 Task: Look for space in Prunedale, United States from 12th  July, 2023 to 15th July, 2023 for 3 adults in price range Rs.12000 to Rs.16000. Place can be entire place with 2 bedrooms having 3 beds and 1 bathroom. Property type can be house, flat, guest house. Booking option can be shelf check-in. Required host language is English.
Action: Mouse moved to (457, 109)
Screenshot: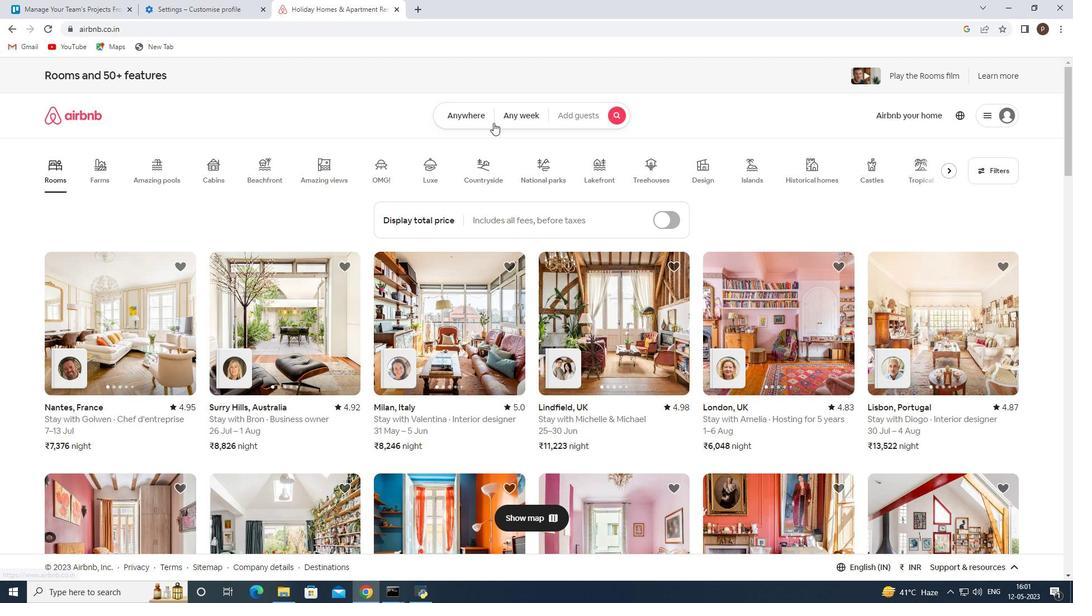 
Action: Mouse pressed left at (457, 109)
Screenshot: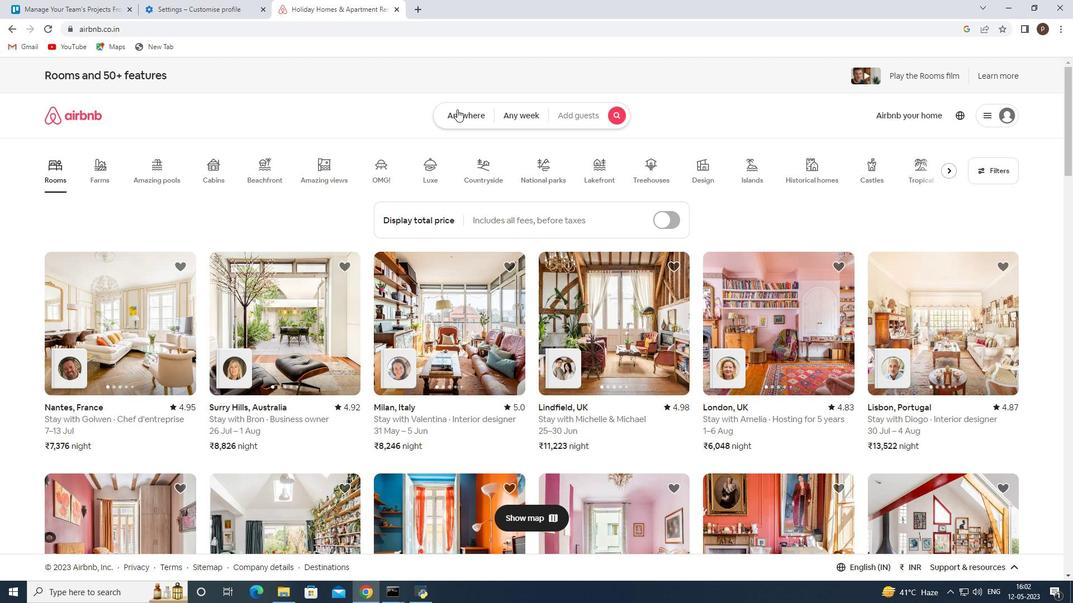 
Action: Mouse moved to (345, 154)
Screenshot: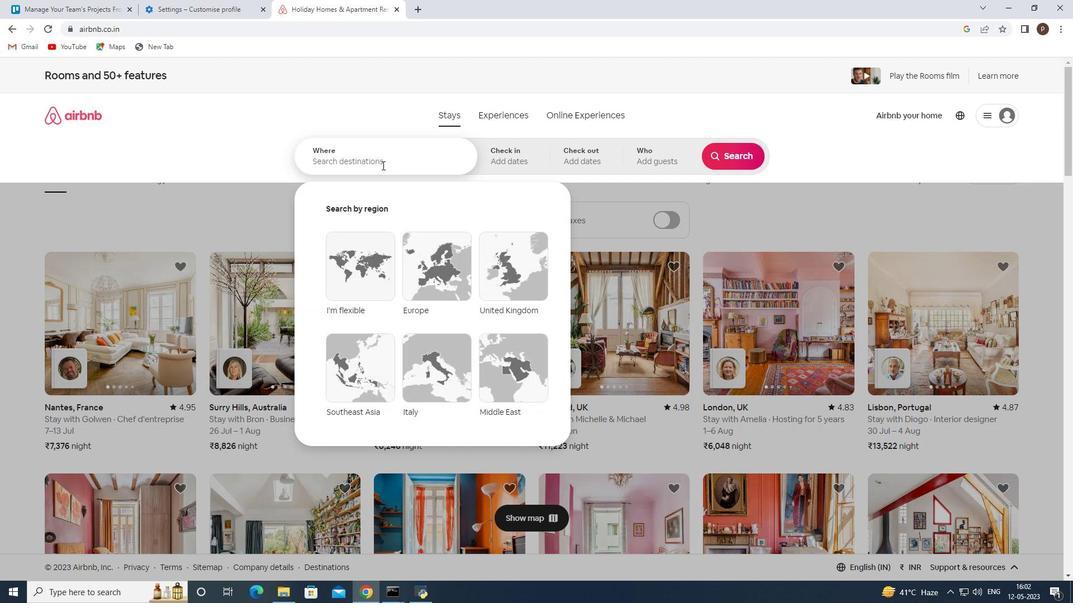 
Action: Mouse pressed left at (345, 154)
Screenshot: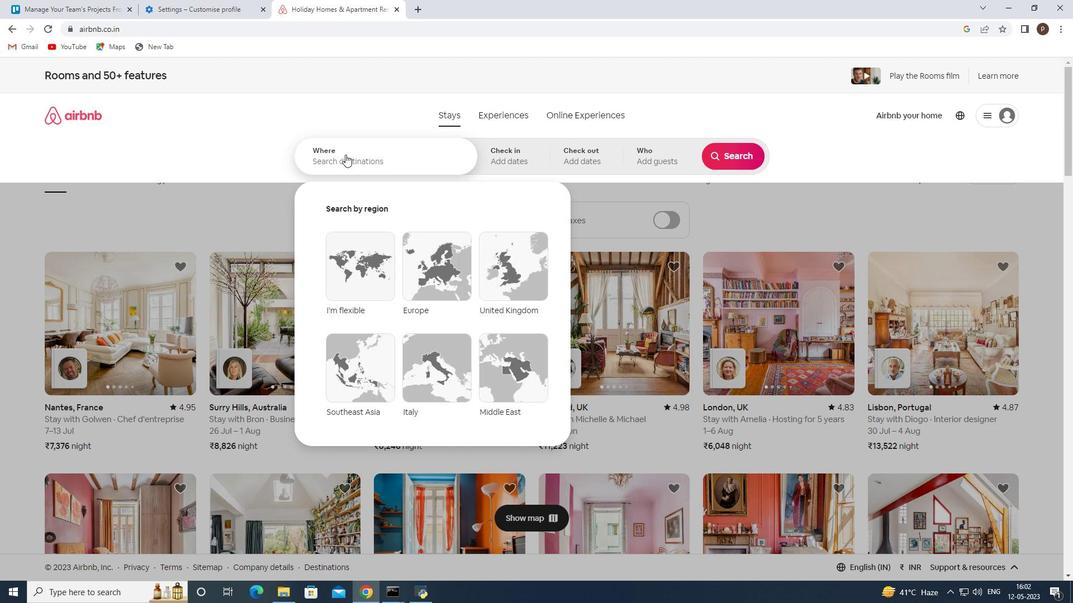 
Action: Mouse moved to (344, 154)
Screenshot: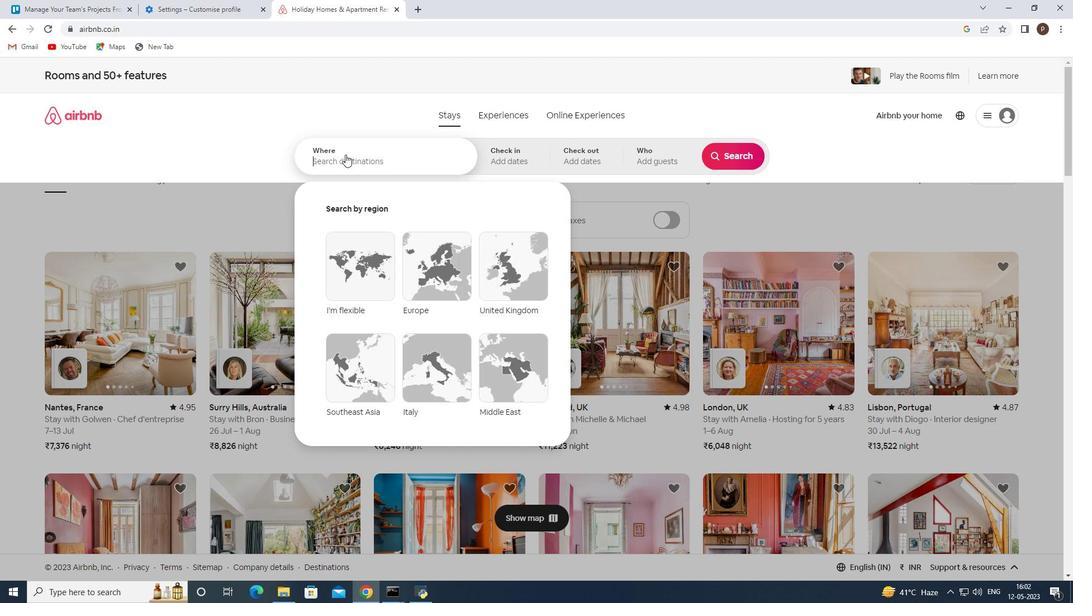 
Action: Key pressed <Key.caps_lock>P<Key.caps_lock>runedale,
Screenshot: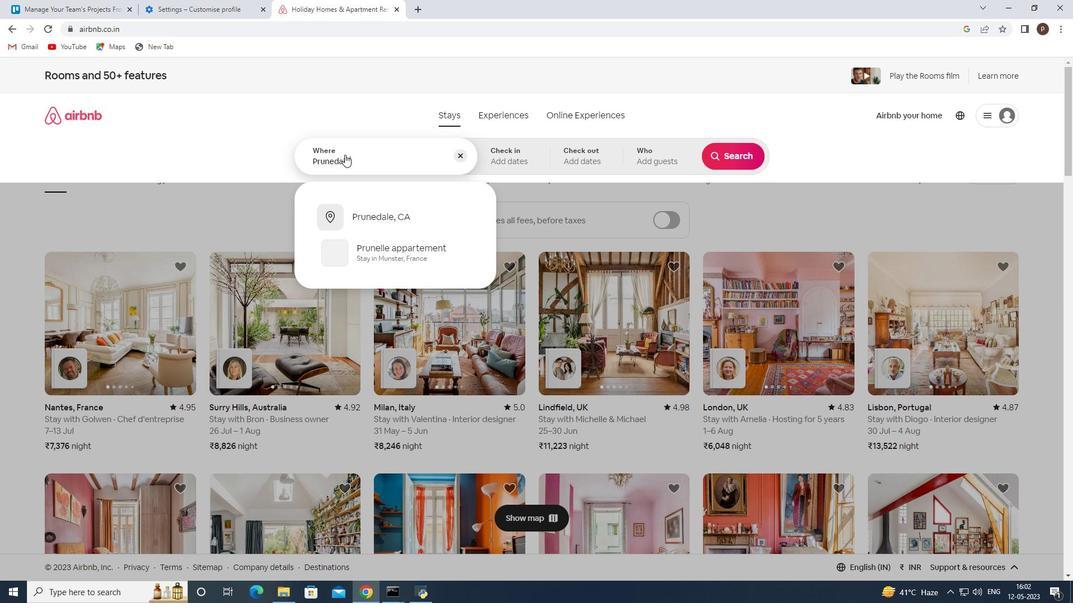 
Action: Mouse moved to (394, 216)
Screenshot: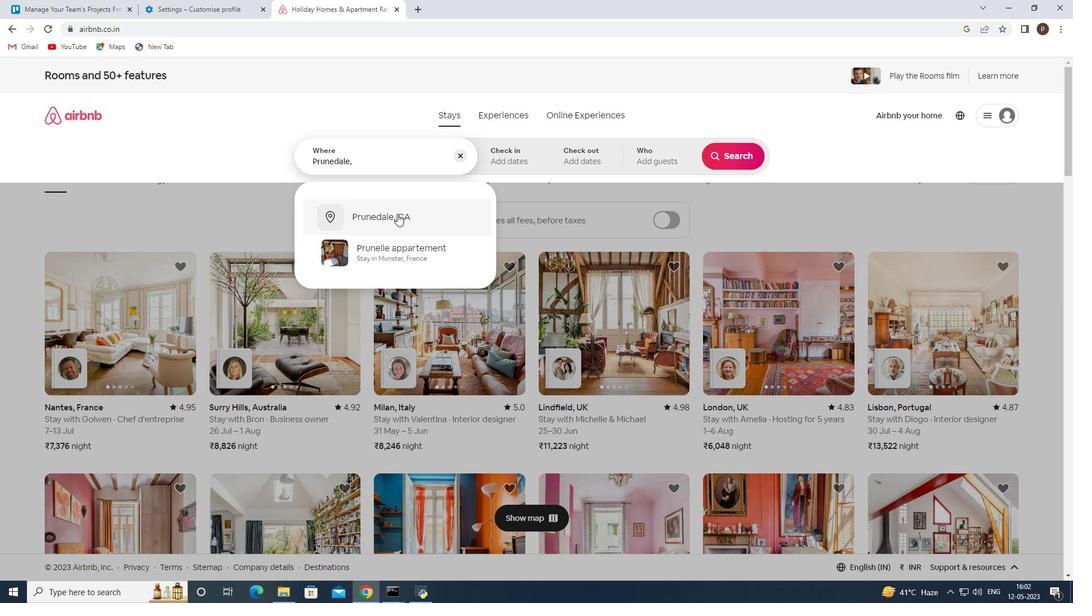 
Action: Mouse pressed left at (394, 216)
Screenshot: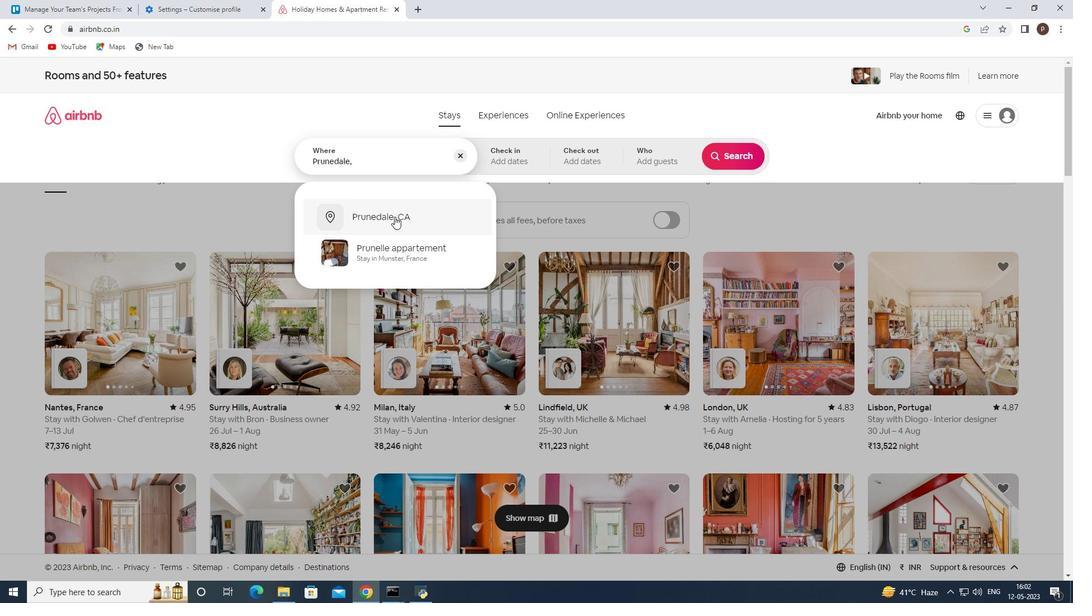 
Action: Mouse moved to (729, 246)
Screenshot: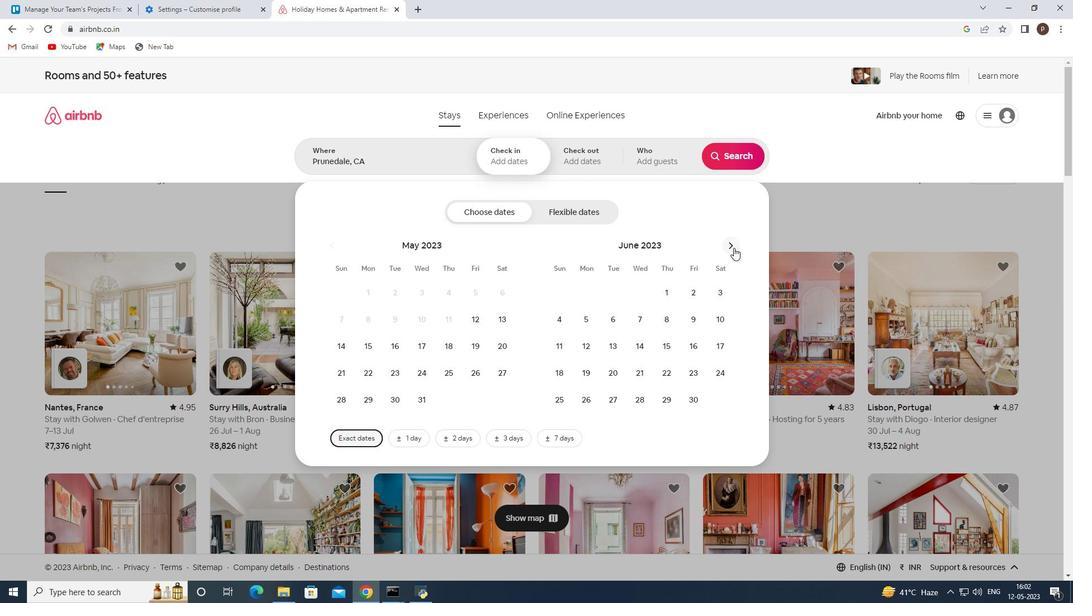 
Action: Mouse pressed left at (729, 246)
Screenshot: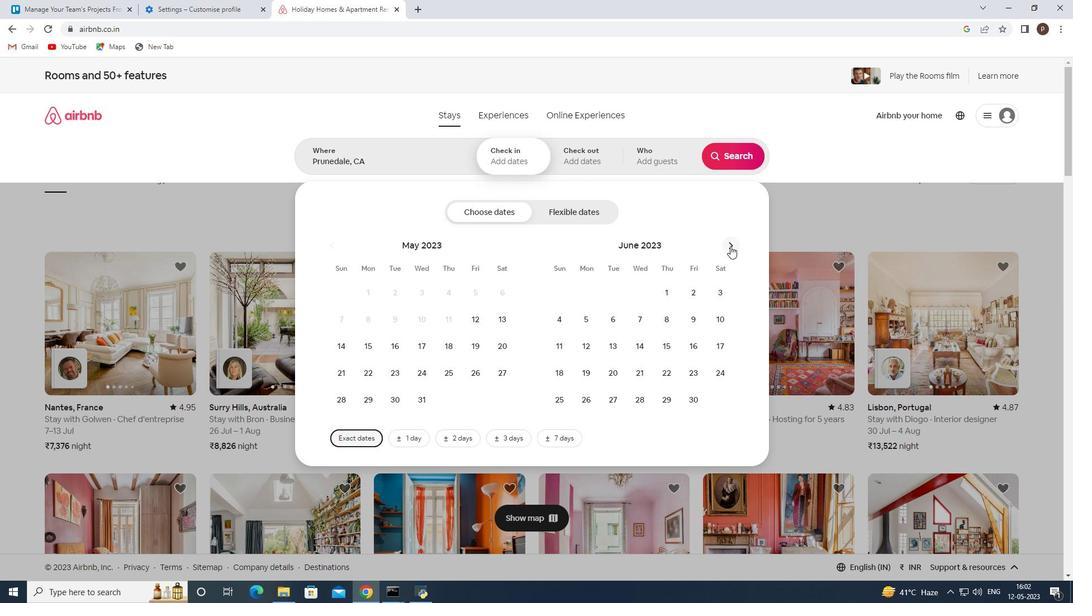 
Action: Mouse moved to (637, 348)
Screenshot: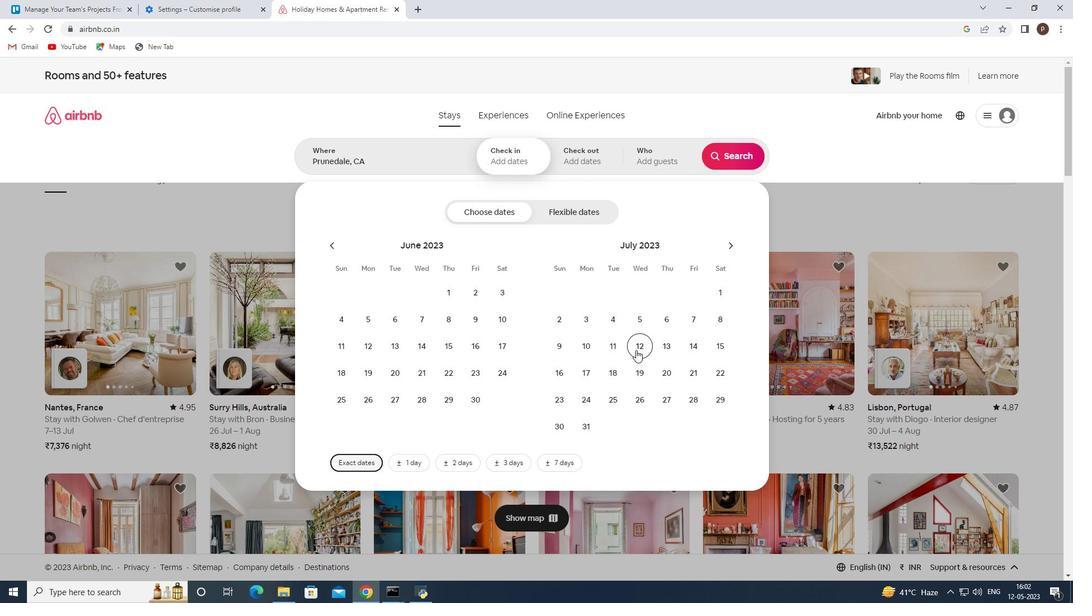 
Action: Mouse pressed left at (637, 348)
Screenshot: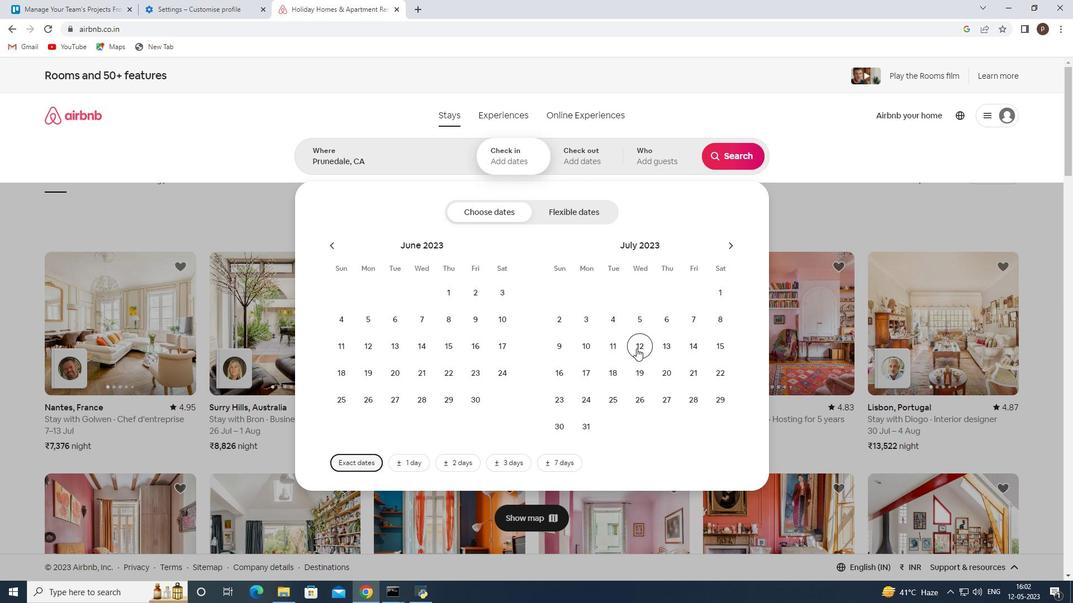 
Action: Mouse moved to (709, 349)
Screenshot: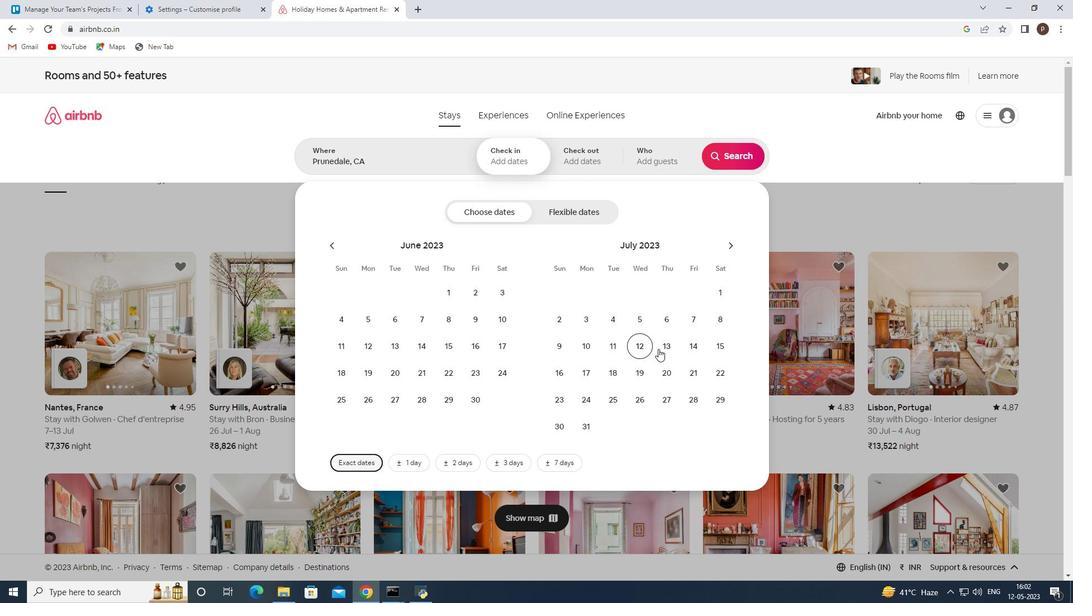 
Action: Mouse pressed left at (709, 349)
Screenshot: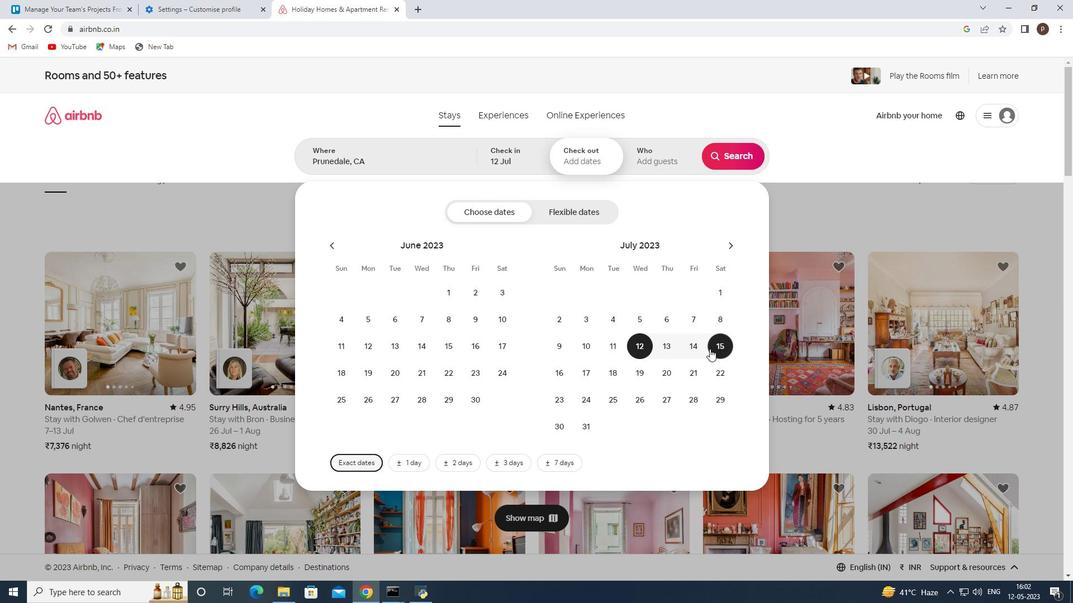 
Action: Mouse moved to (646, 150)
Screenshot: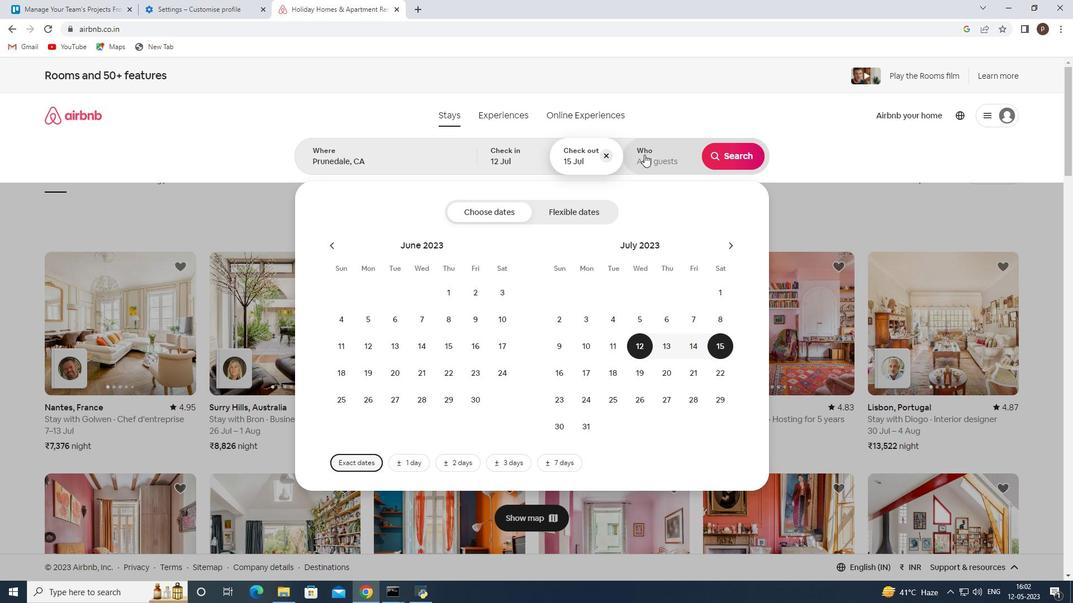 
Action: Mouse pressed left at (646, 150)
Screenshot: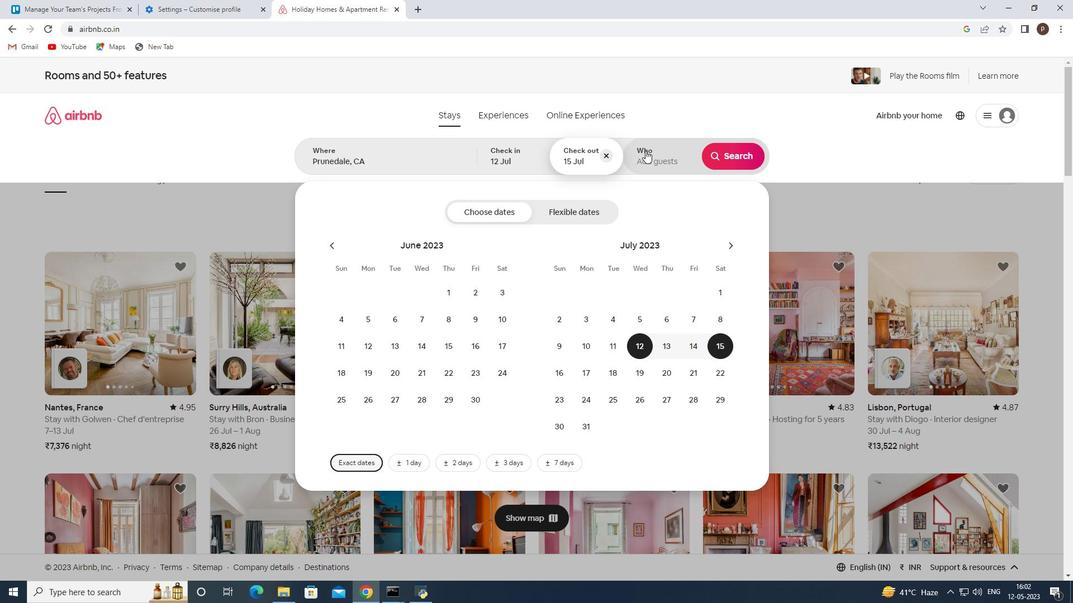 
Action: Mouse moved to (732, 216)
Screenshot: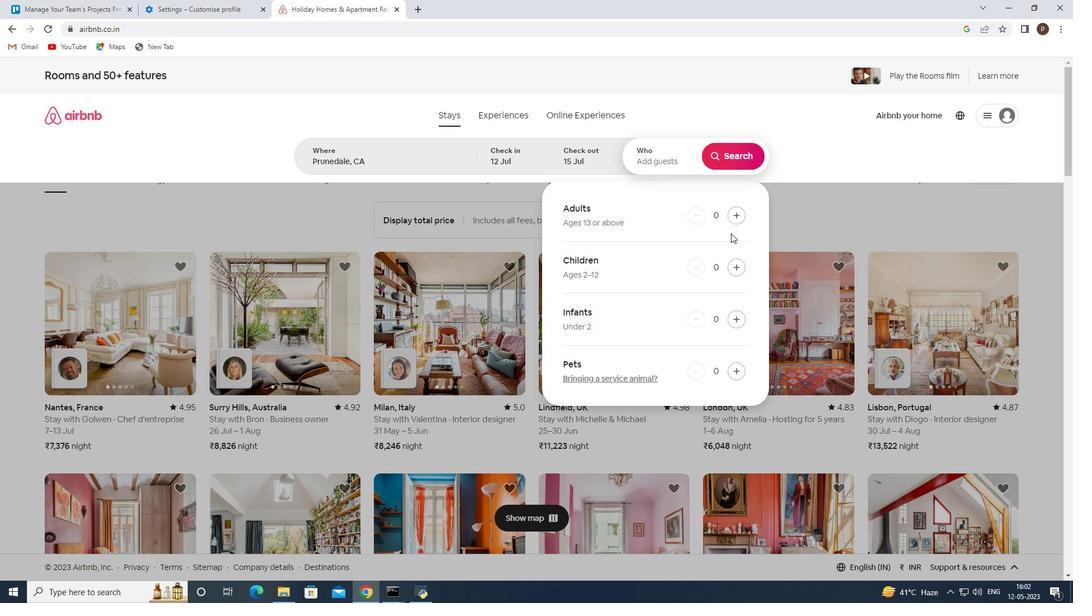 
Action: Mouse pressed left at (732, 216)
Screenshot: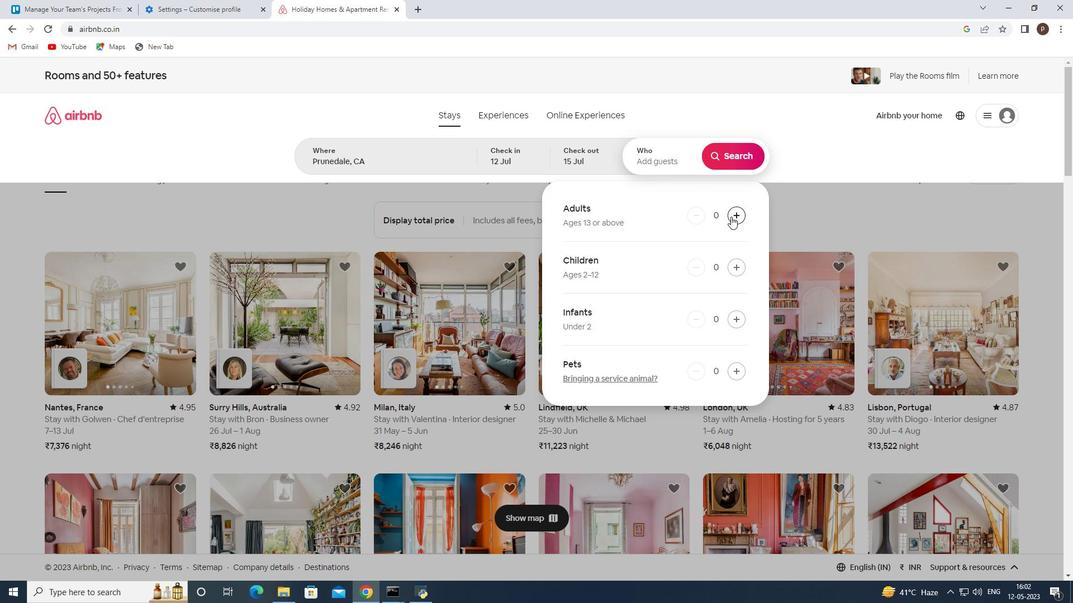 
Action: Mouse moved to (732, 215)
Screenshot: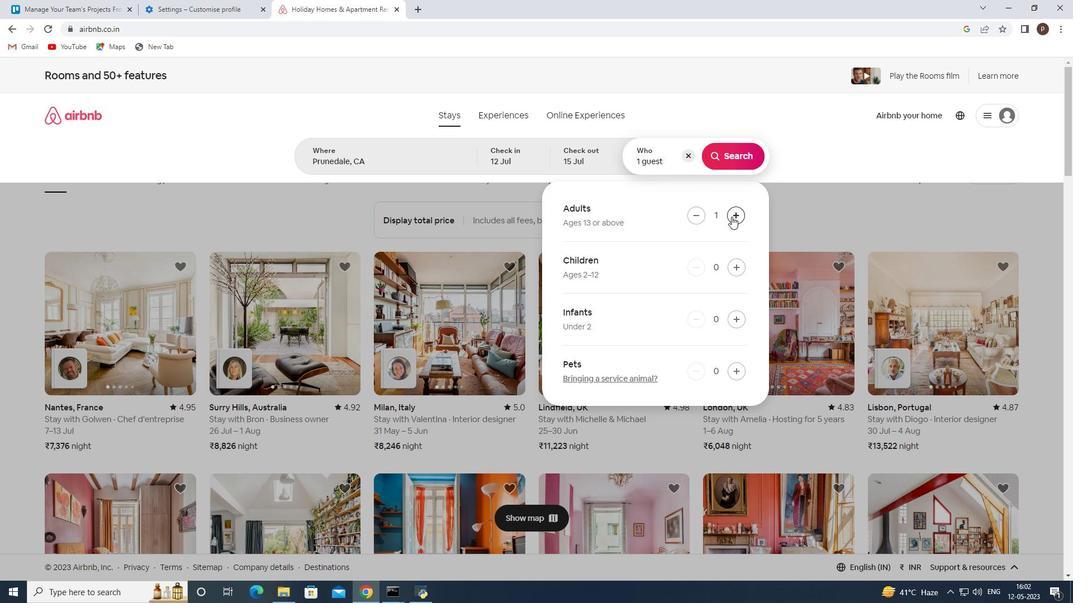 
Action: Mouse pressed left at (732, 215)
Screenshot: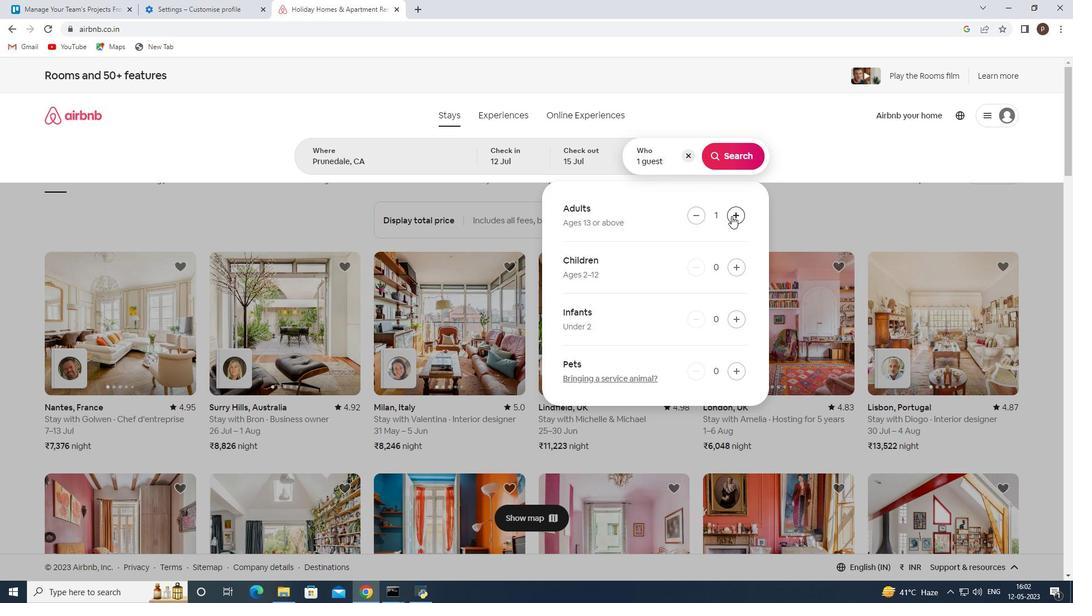 
Action: Mouse pressed left at (732, 215)
Screenshot: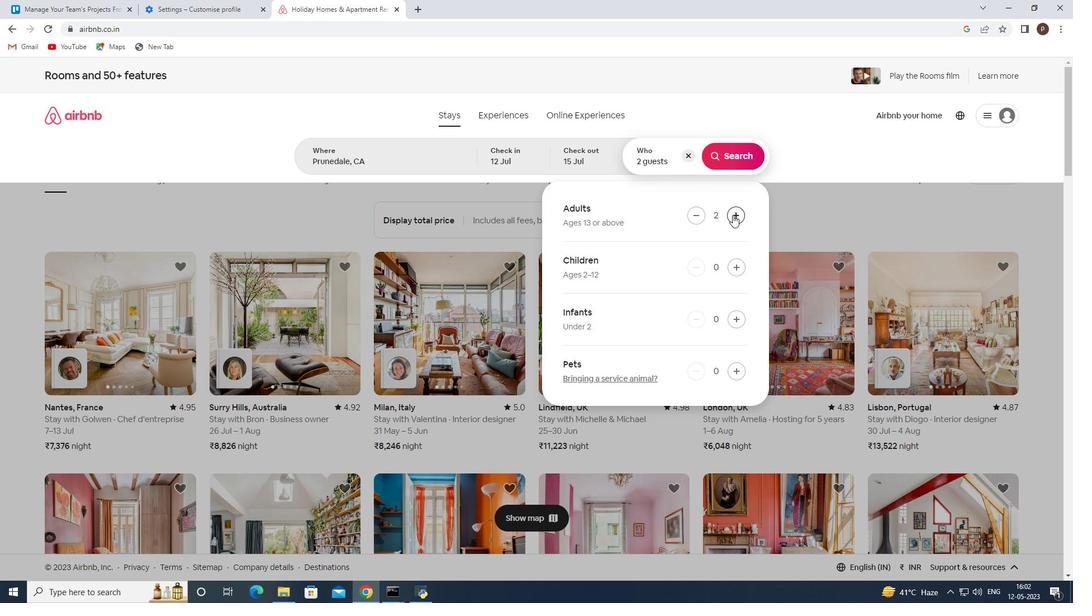 
Action: Mouse moved to (755, 160)
Screenshot: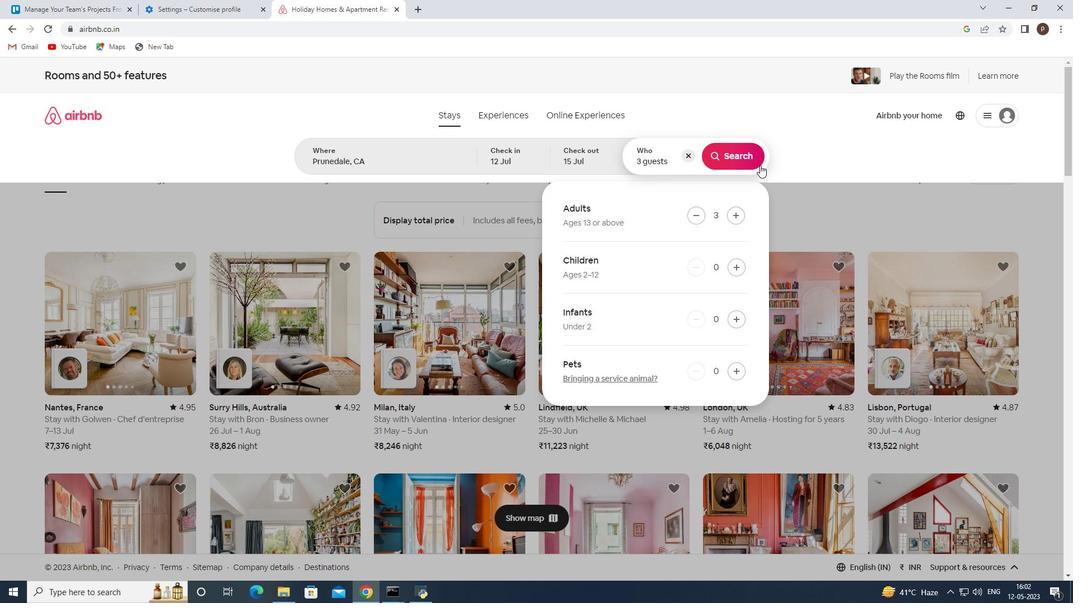 
Action: Mouse pressed left at (755, 160)
Screenshot: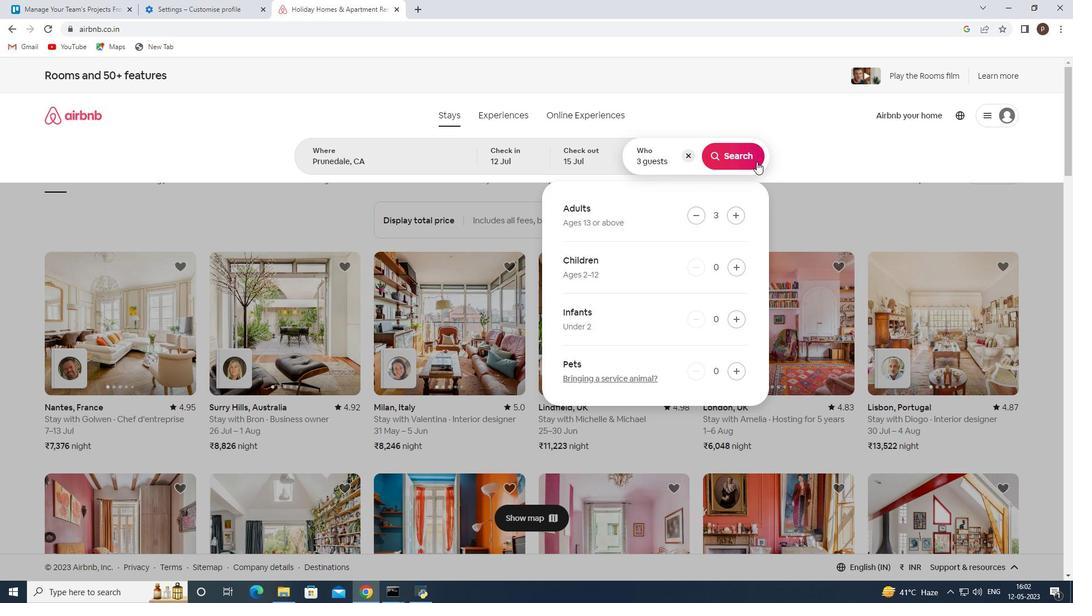 
Action: Mouse moved to (1007, 118)
Screenshot: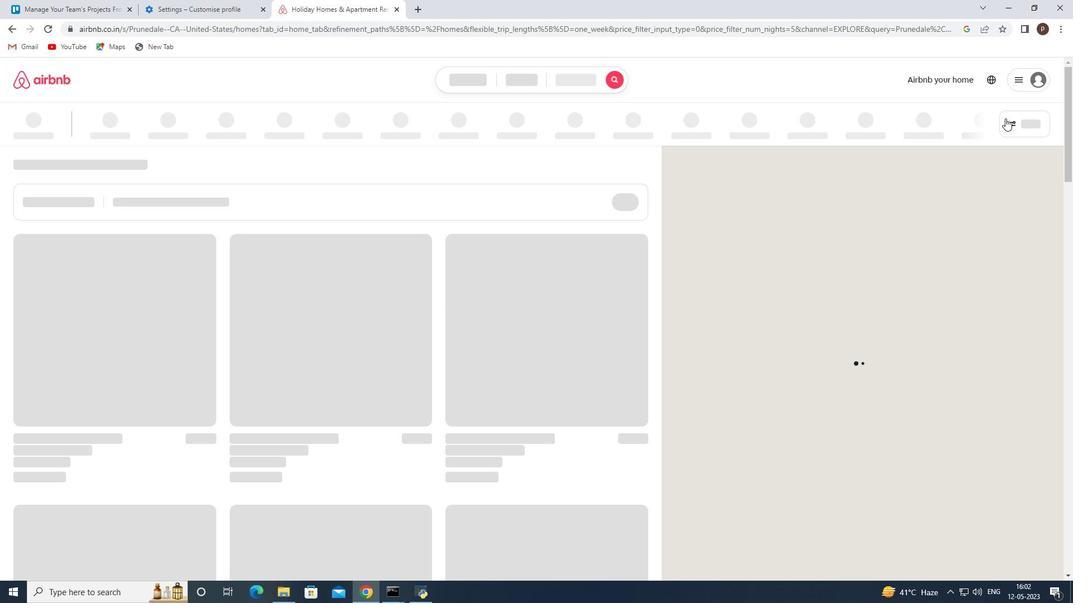 
Action: Mouse pressed left at (1007, 118)
Screenshot: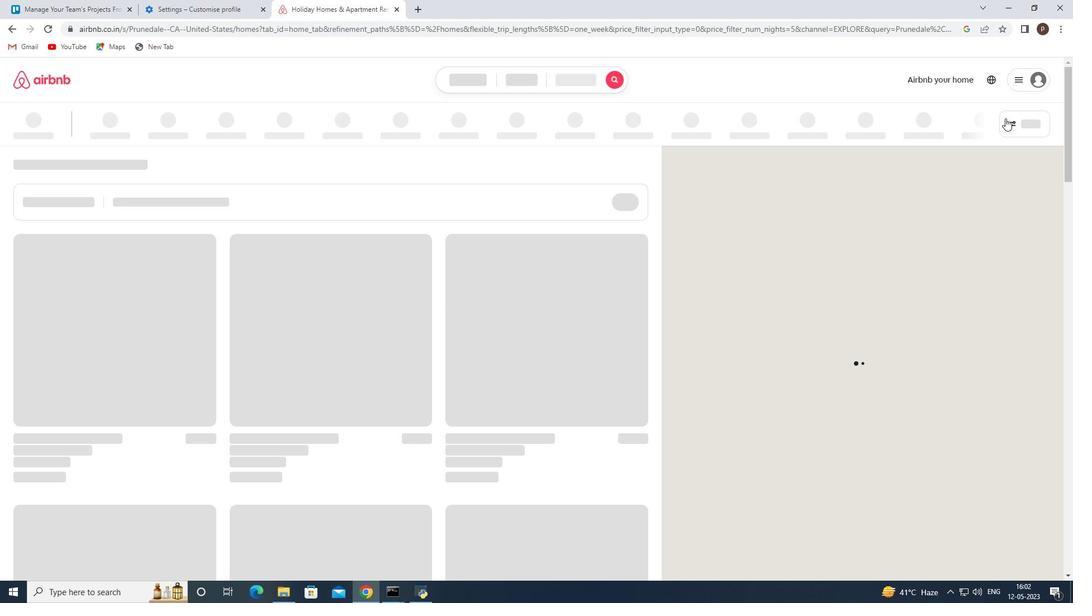 
Action: Mouse moved to (374, 395)
Screenshot: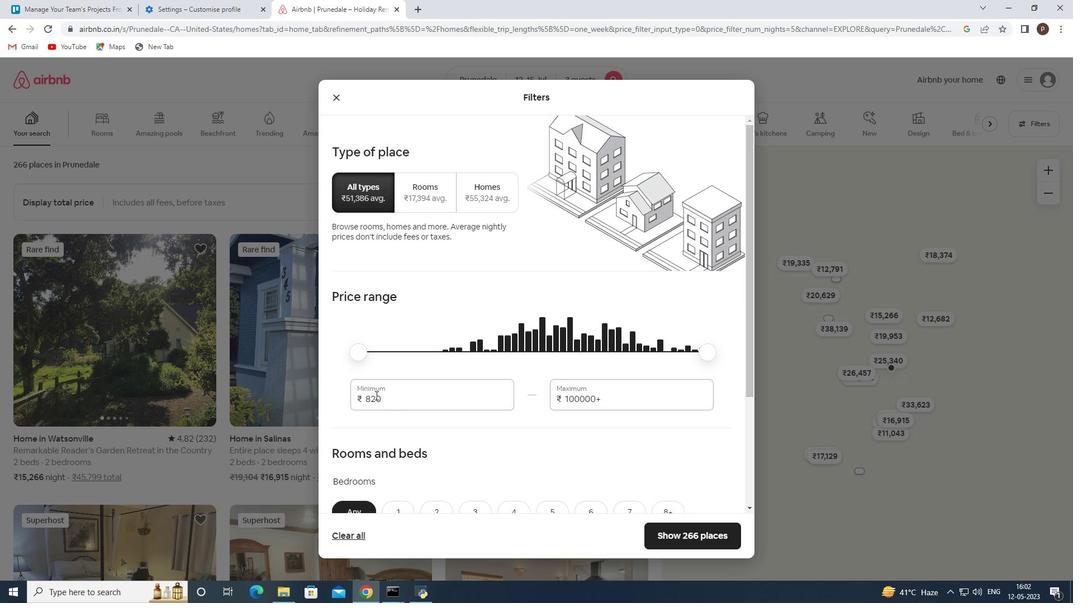 
Action: Mouse pressed left at (374, 395)
Screenshot: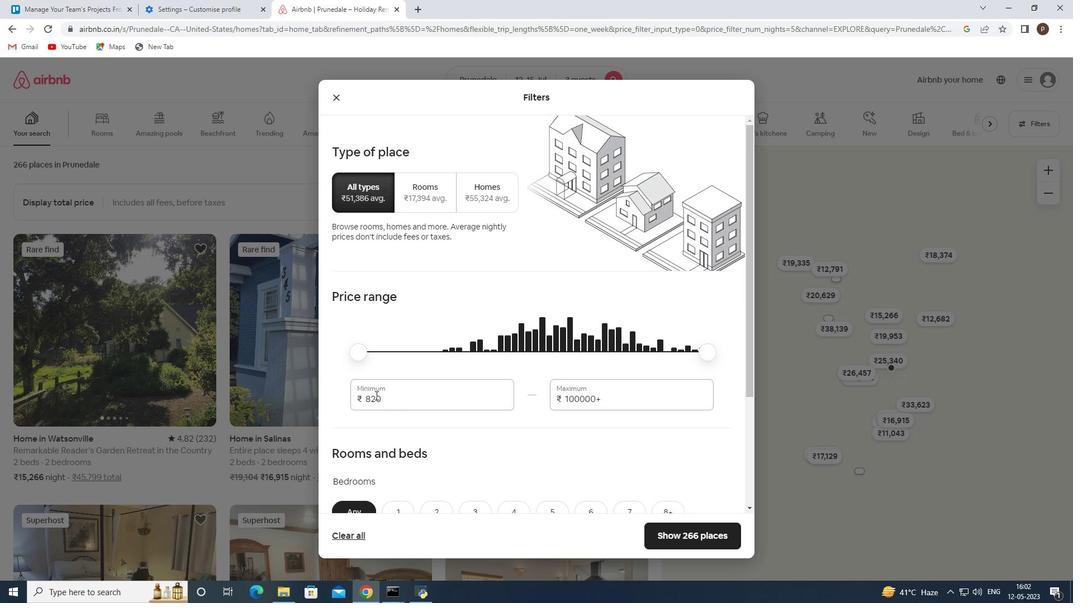 
Action: Mouse pressed left at (374, 395)
Screenshot: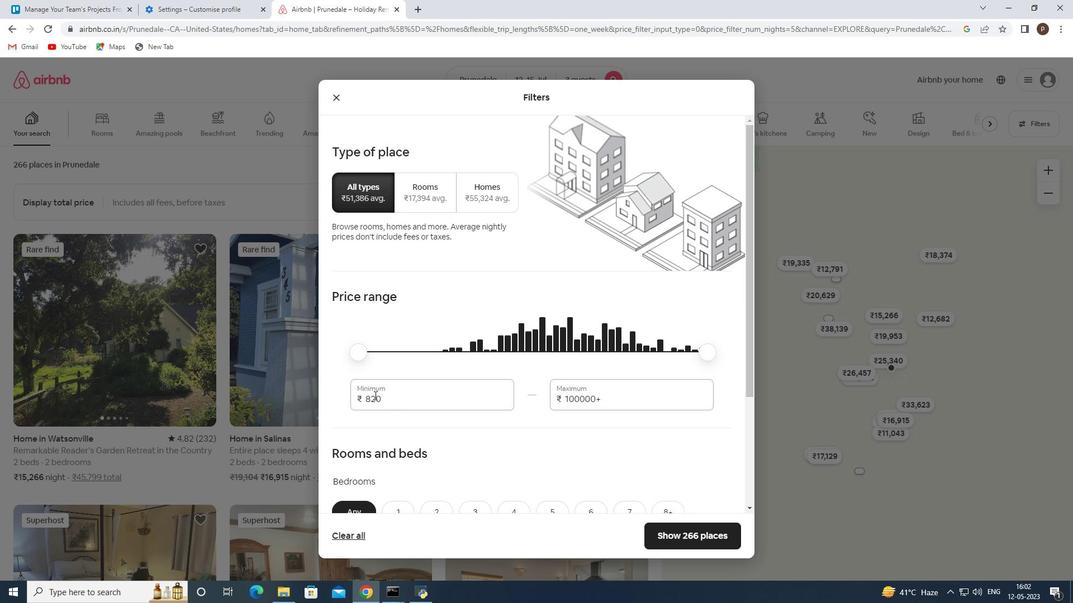 
Action: Key pressed 12000<Key.tab>16000
Screenshot: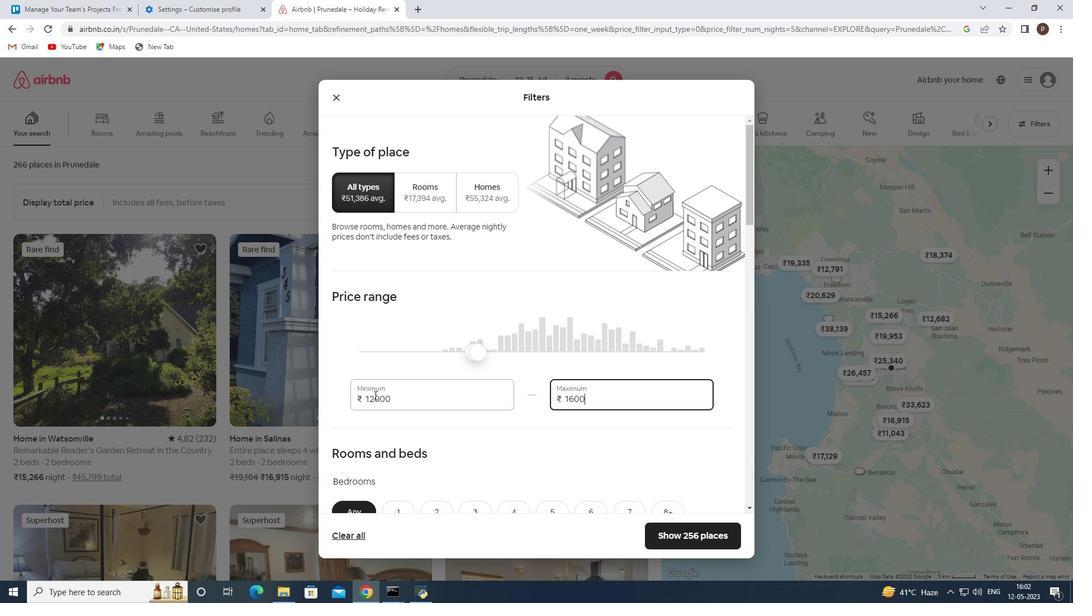 
Action: Mouse moved to (430, 445)
Screenshot: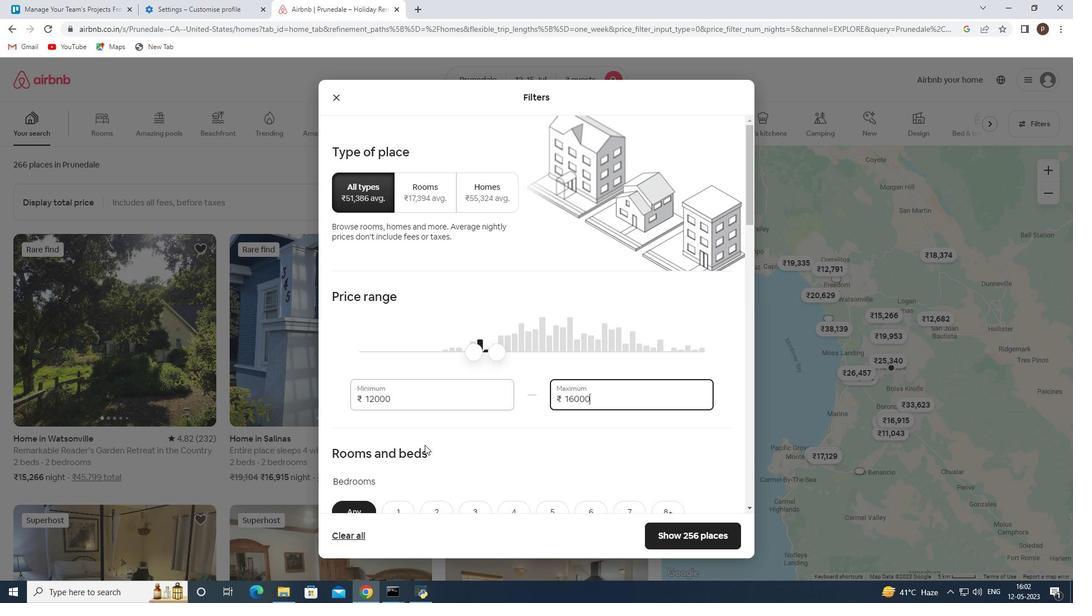 
Action: Mouse scrolled (430, 445) with delta (0, 0)
Screenshot: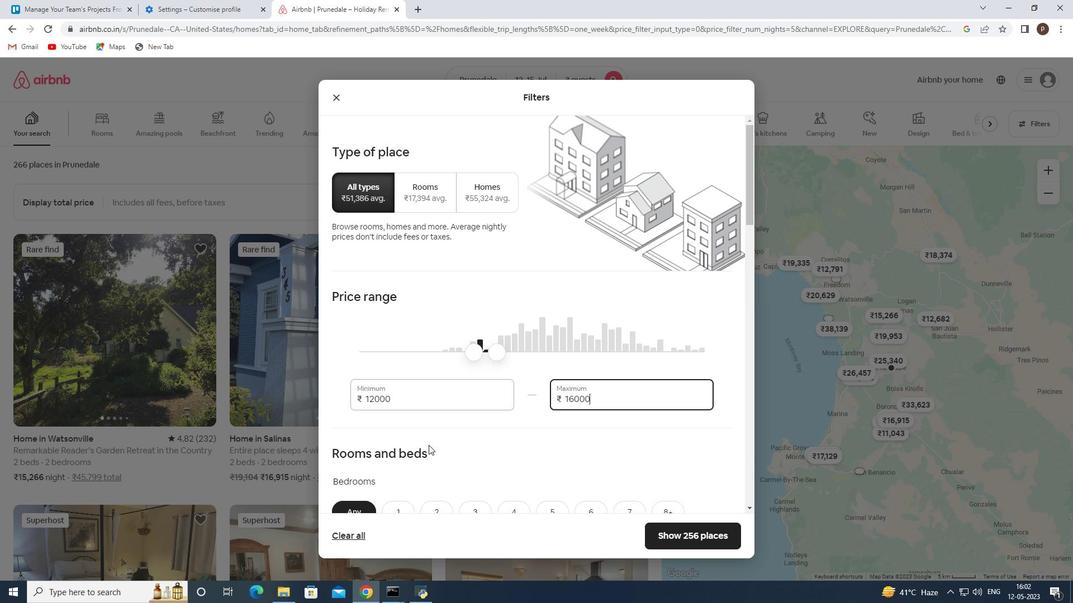 
Action: Mouse scrolled (430, 445) with delta (0, 0)
Screenshot: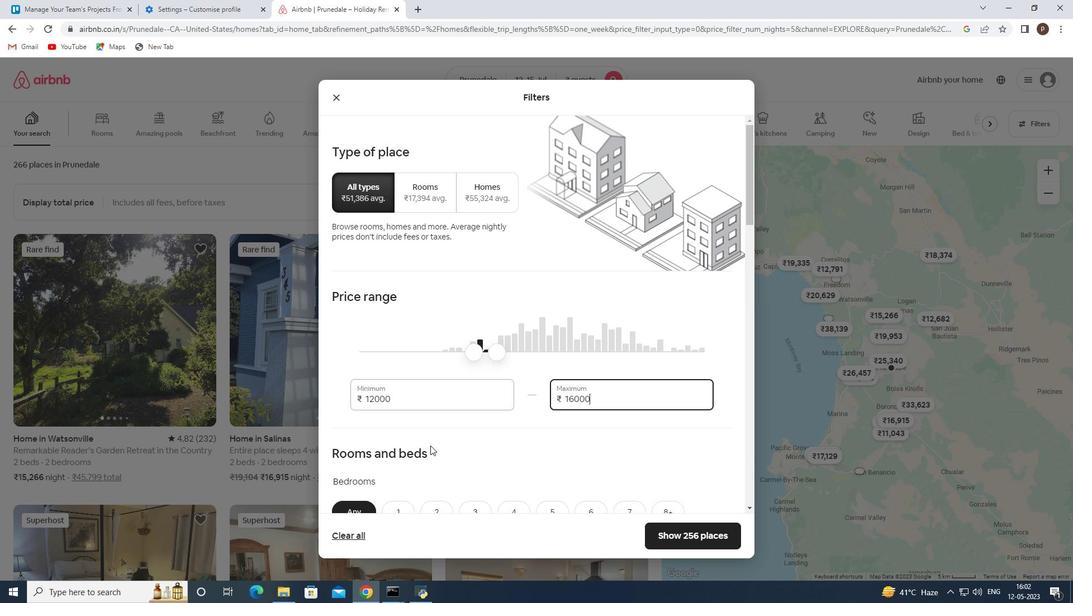 
Action: Mouse moved to (439, 399)
Screenshot: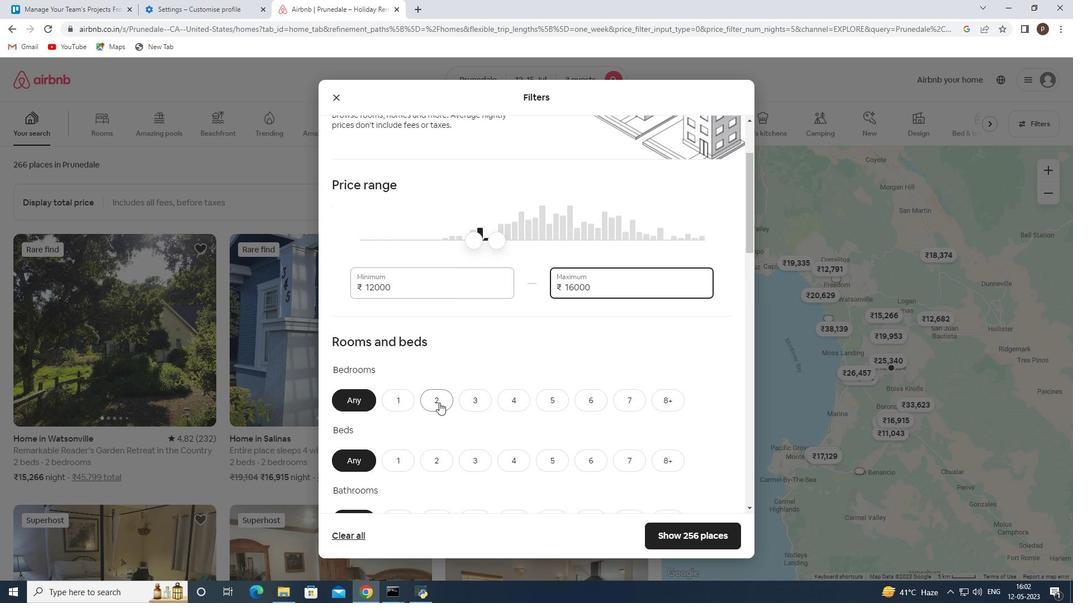 
Action: Mouse pressed left at (439, 399)
Screenshot: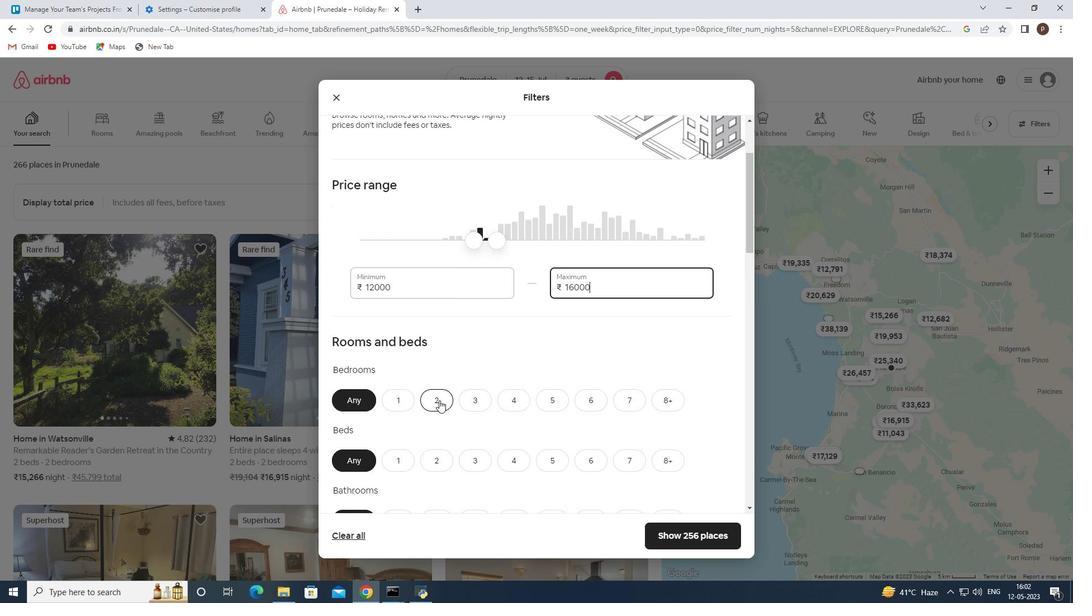 
Action: Mouse moved to (478, 459)
Screenshot: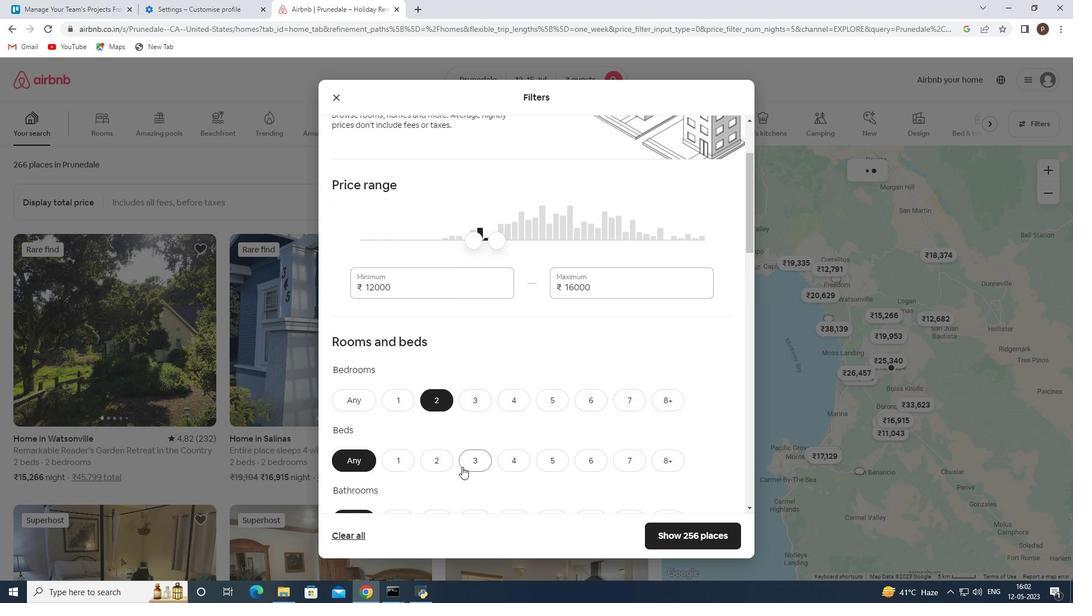 
Action: Mouse pressed left at (478, 459)
Screenshot: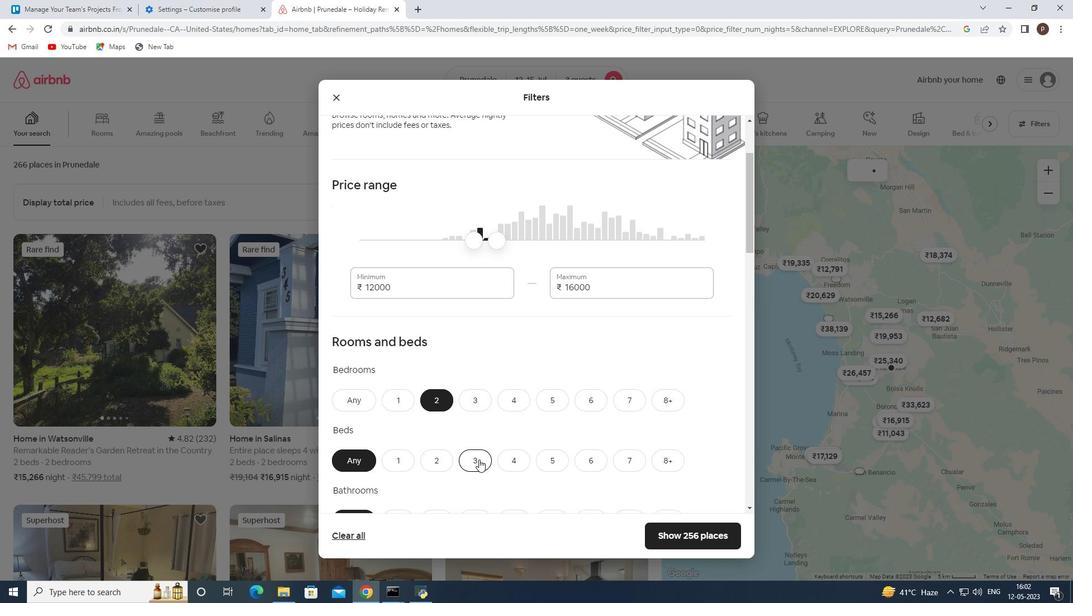 
Action: Mouse moved to (468, 459)
Screenshot: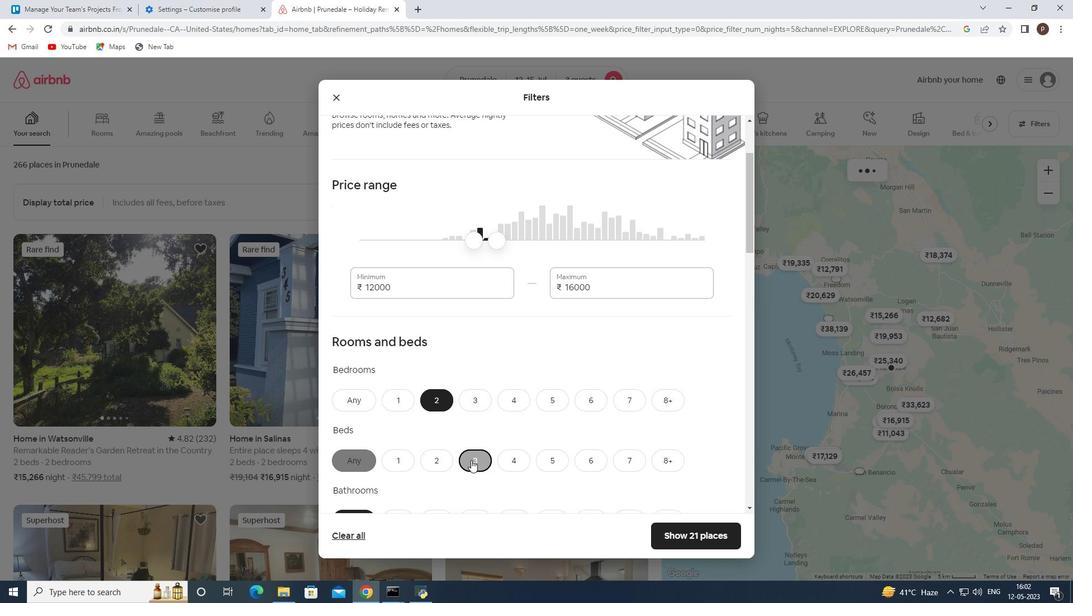 
Action: Mouse scrolled (468, 458) with delta (0, 0)
Screenshot: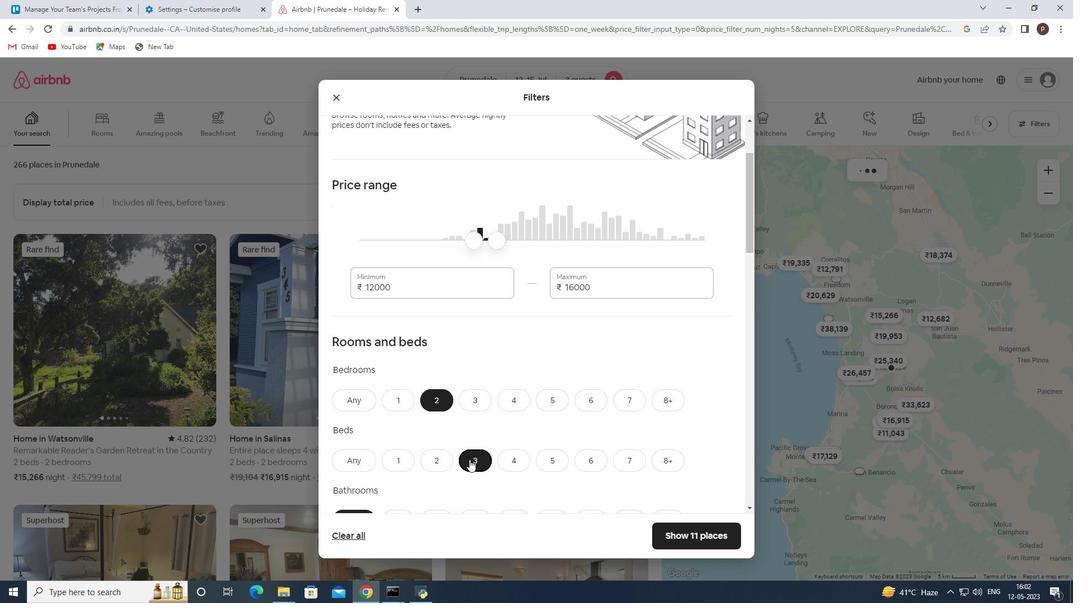 
Action: Mouse scrolled (468, 458) with delta (0, 0)
Screenshot: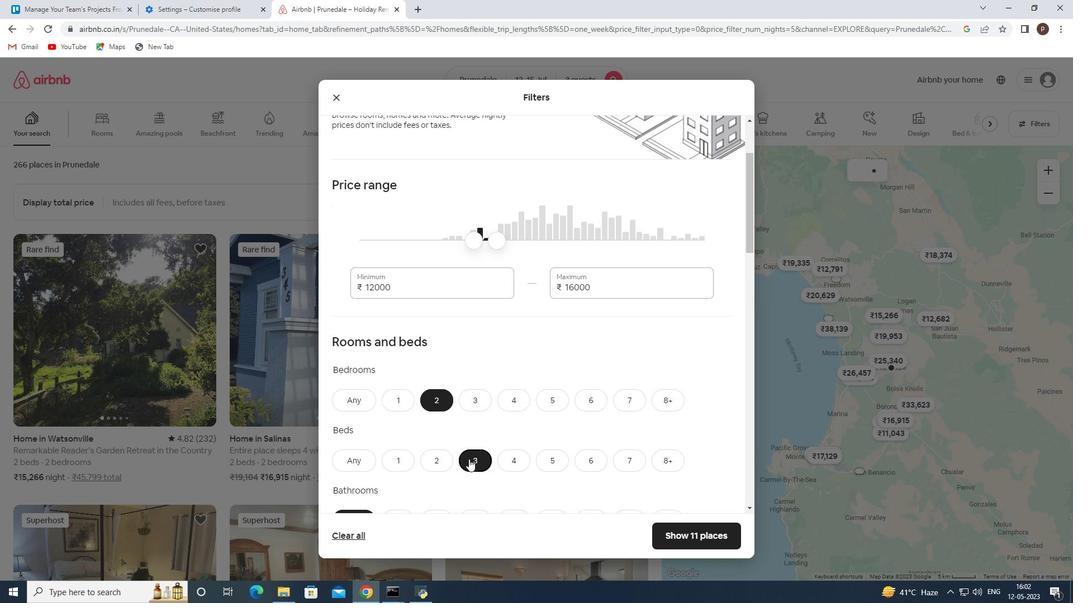 
Action: Mouse moved to (400, 409)
Screenshot: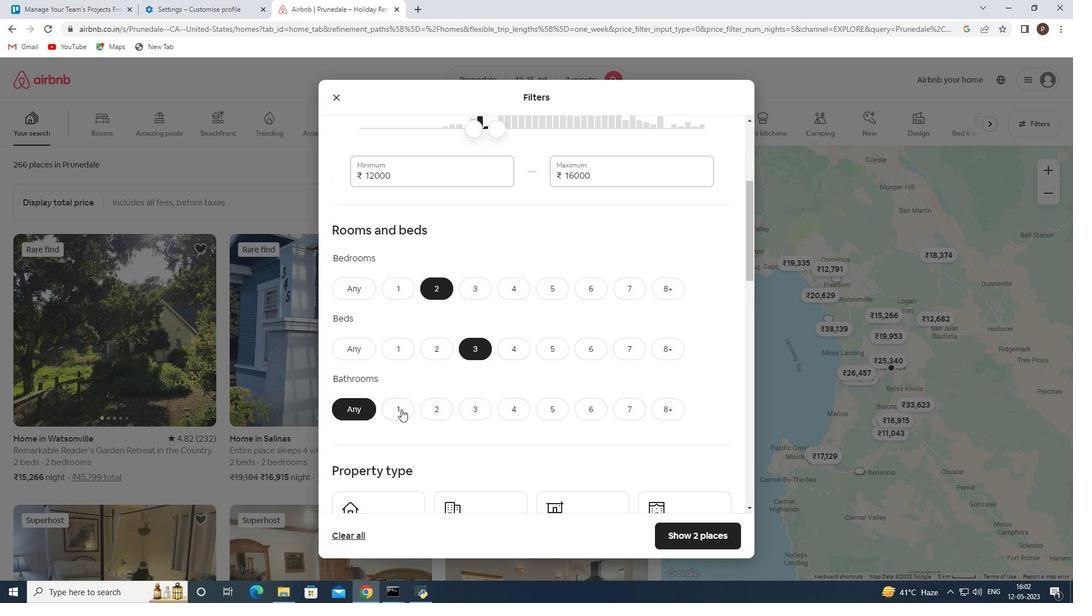 
Action: Mouse pressed left at (400, 409)
Screenshot: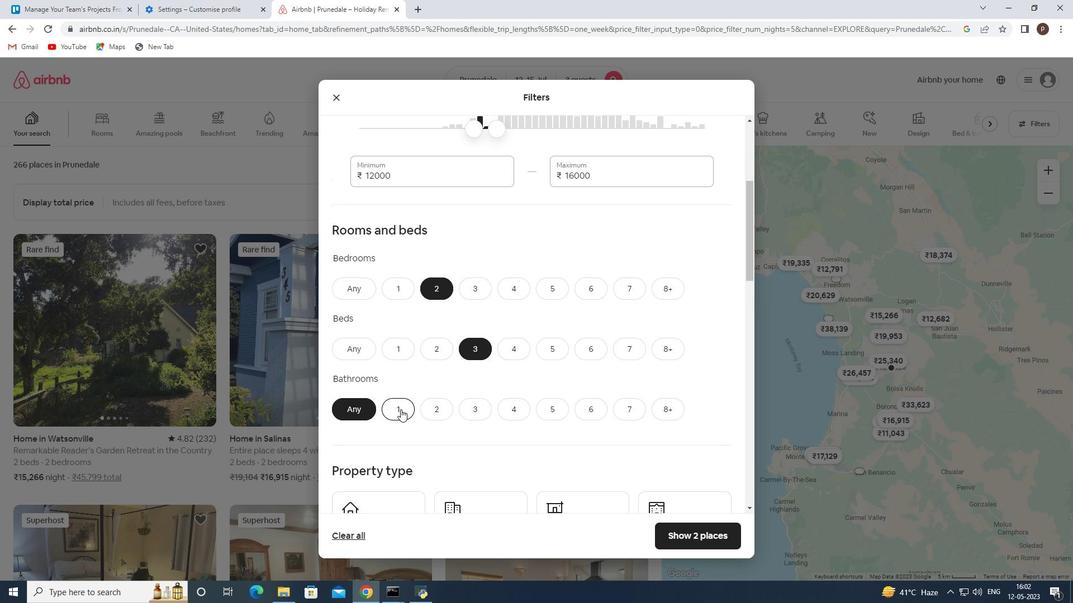 
Action: Mouse scrolled (400, 409) with delta (0, 0)
Screenshot: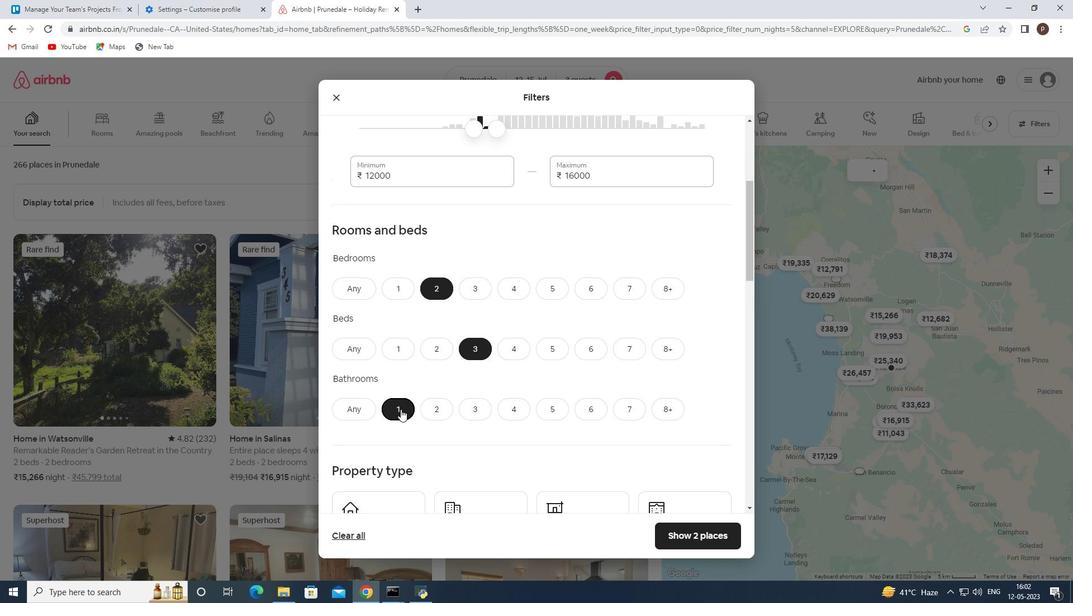 
Action: Mouse scrolled (400, 409) with delta (0, 0)
Screenshot: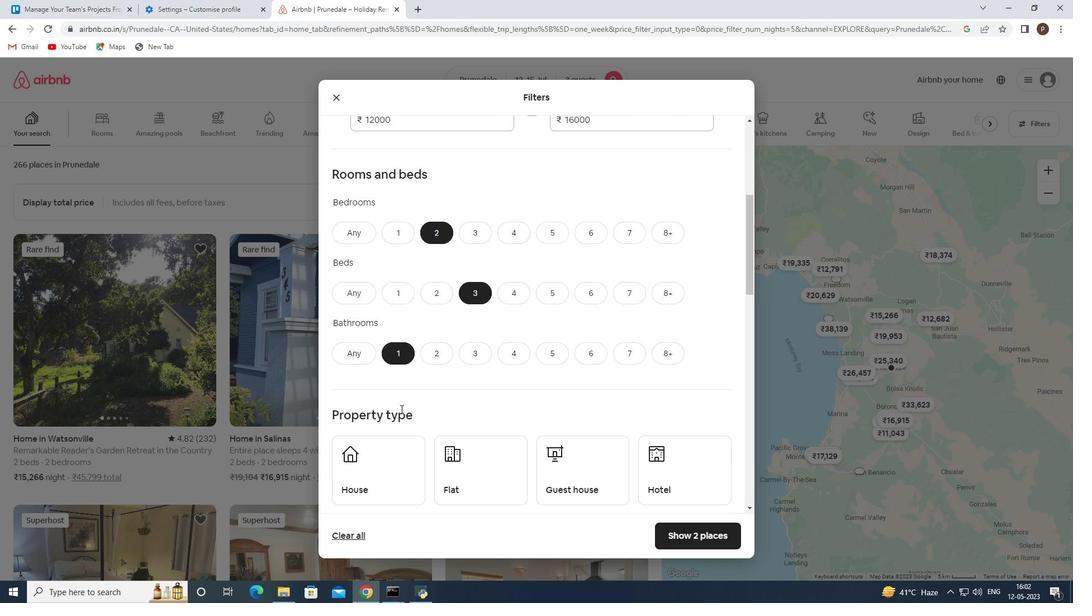 
Action: Mouse moved to (435, 405)
Screenshot: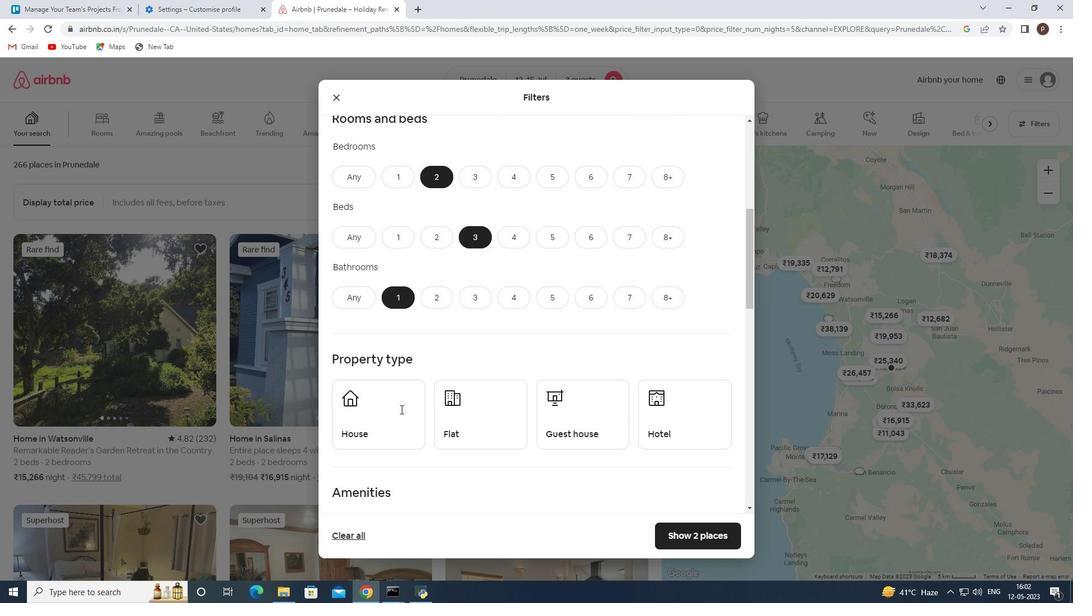 
Action: Mouse scrolled (435, 404) with delta (0, 0)
Screenshot: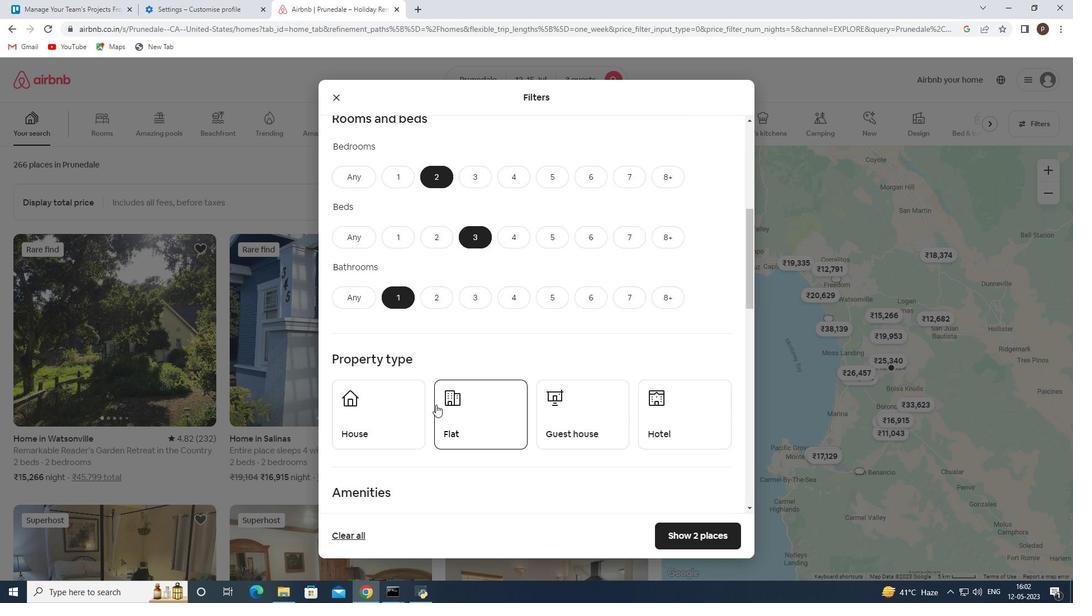 
Action: Mouse moved to (380, 367)
Screenshot: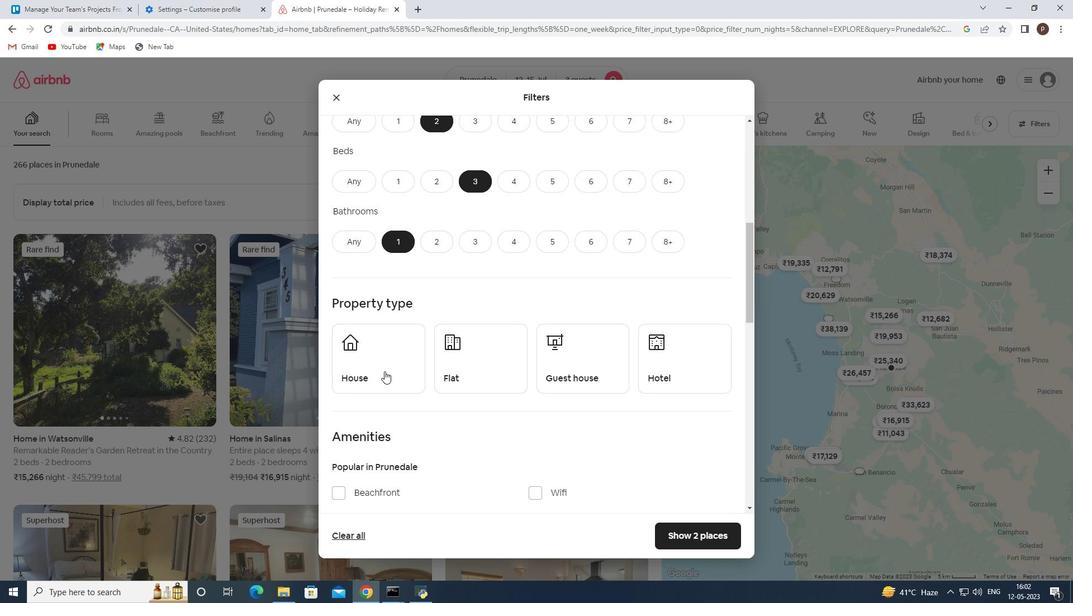 
Action: Mouse pressed left at (380, 367)
Screenshot: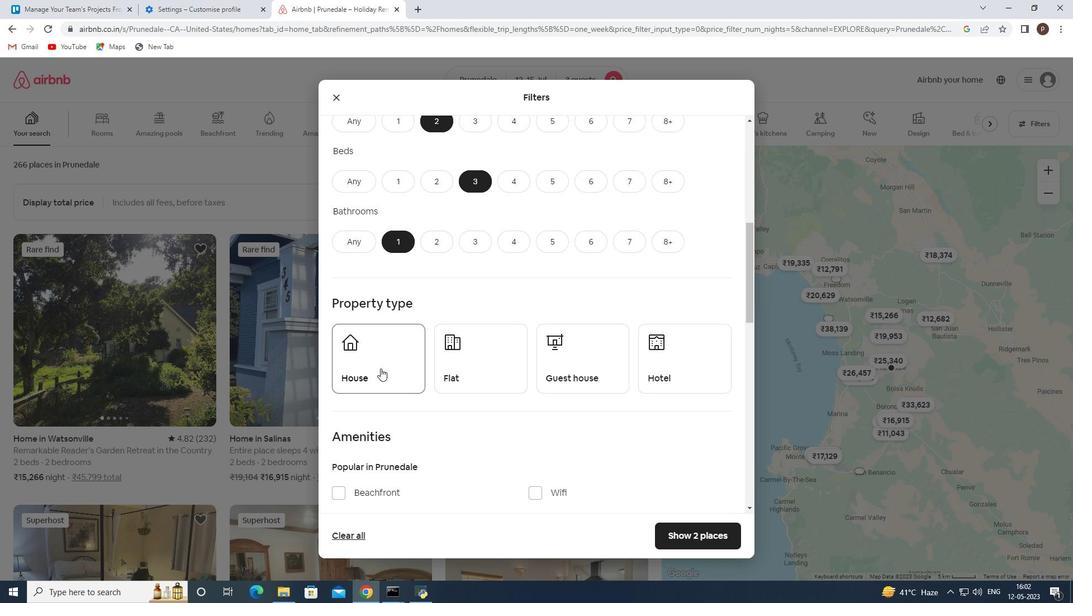 
Action: Mouse moved to (450, 367)
Screenshot: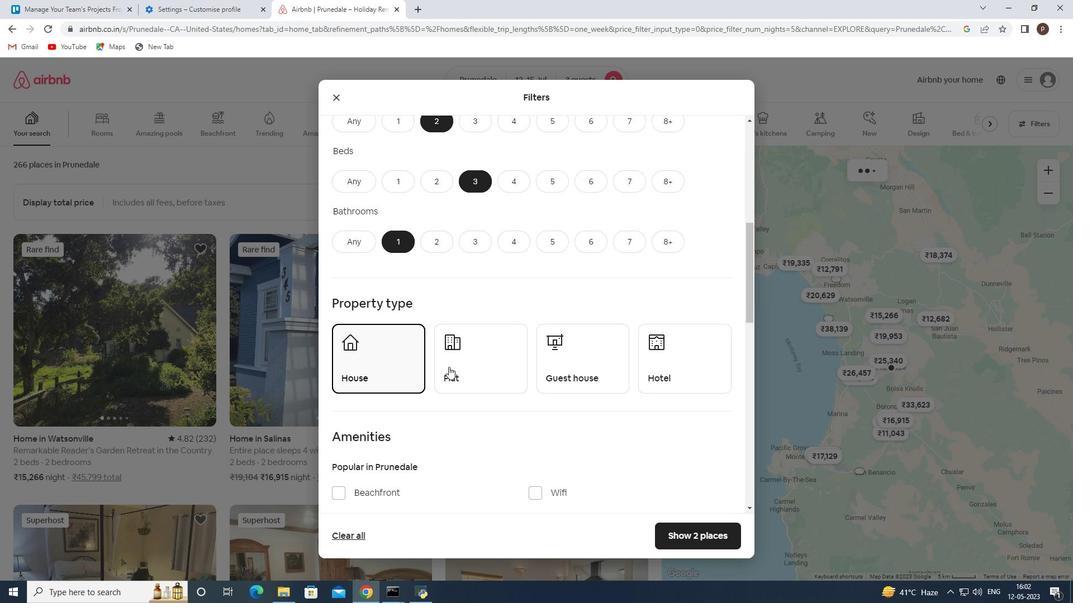 
Action: Mouse pressed left at (450, 367)
Screenshot: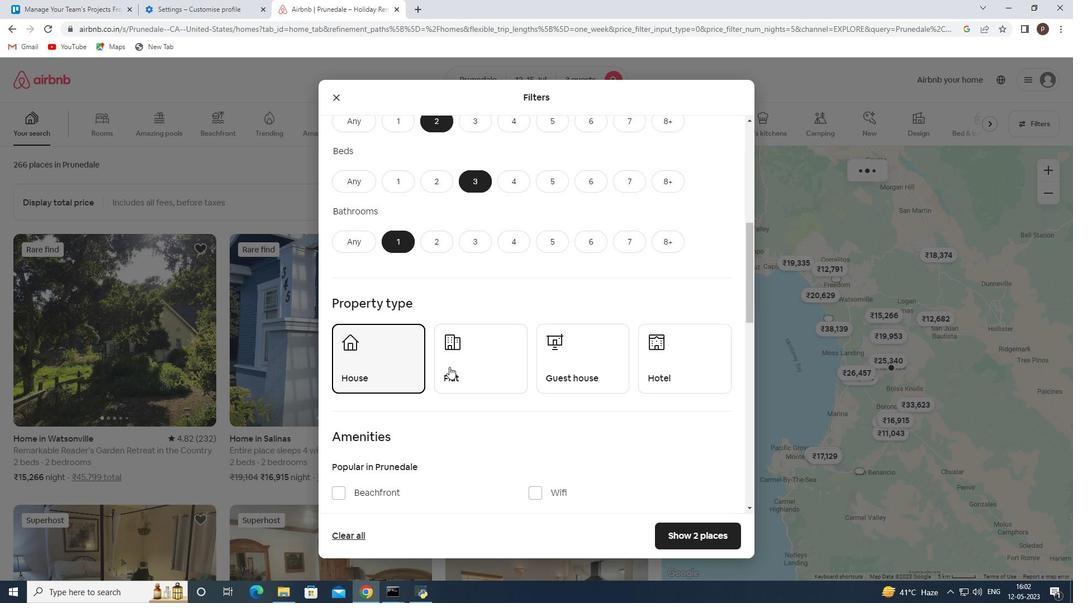 
Action: Mouse moved to (568, 365)
Screenshot: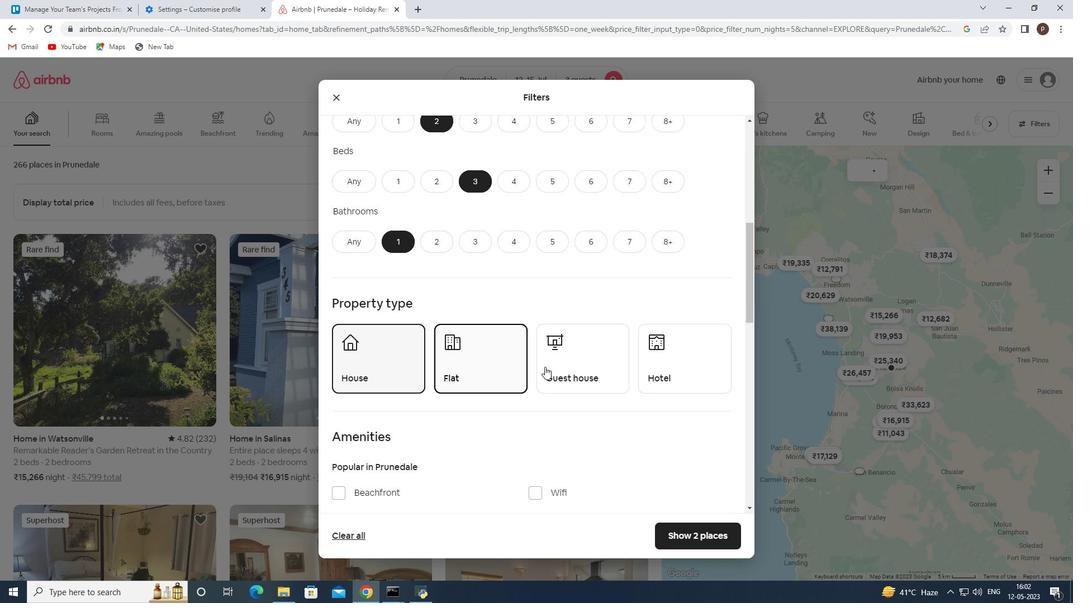 
Action: Mouse pressed left at (568, 365)
Screenshot: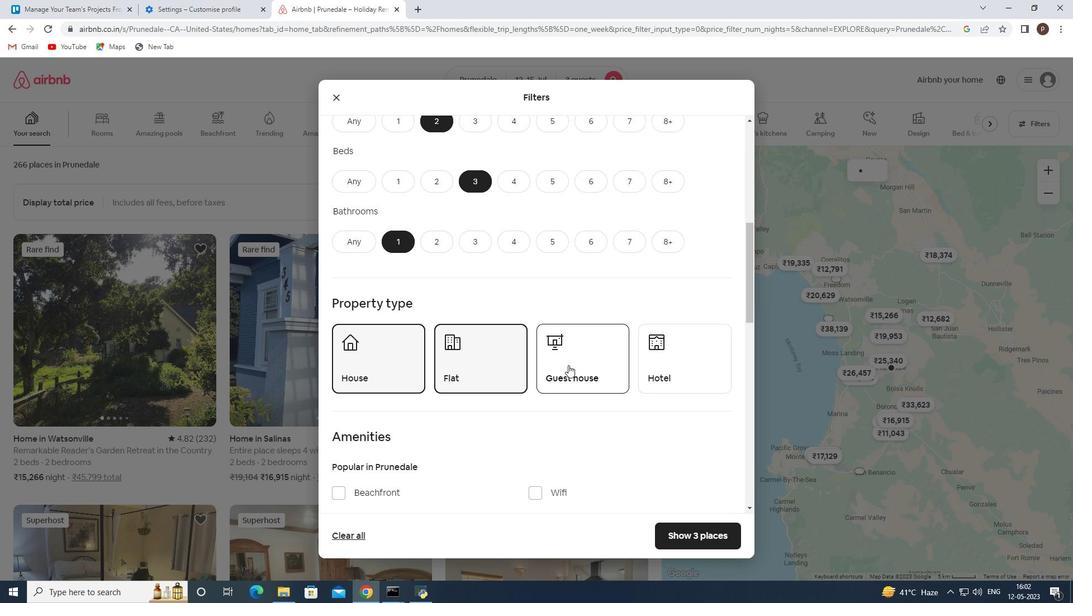 
Action: Mouse scrolled (568, 364) with delta (0, 0)
Screenshot: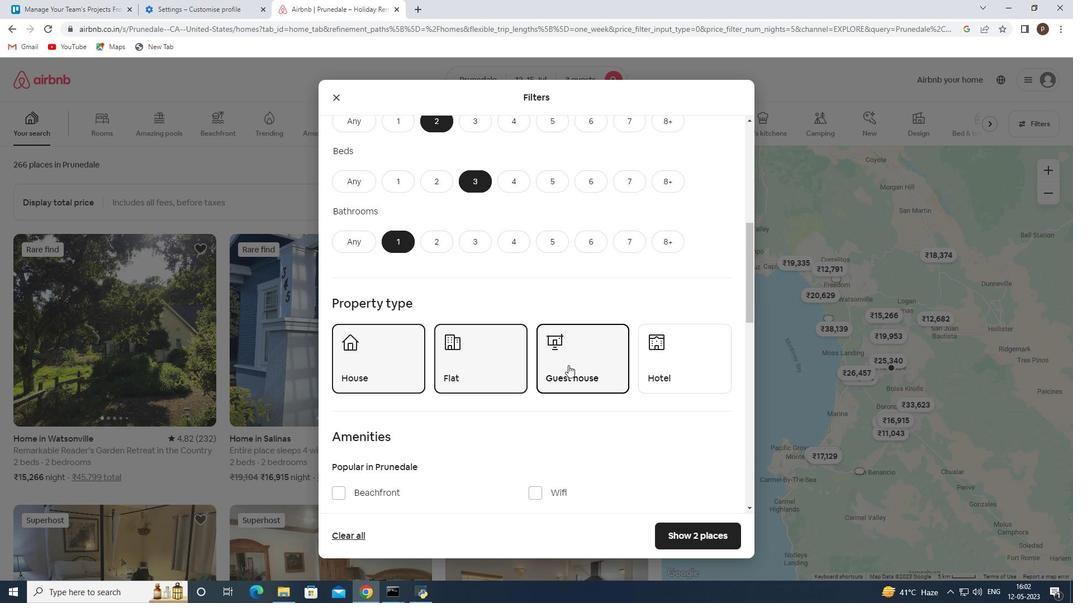 
Action: Mouse scrolled (568, 364) with delta (0, 0)
Screenshot: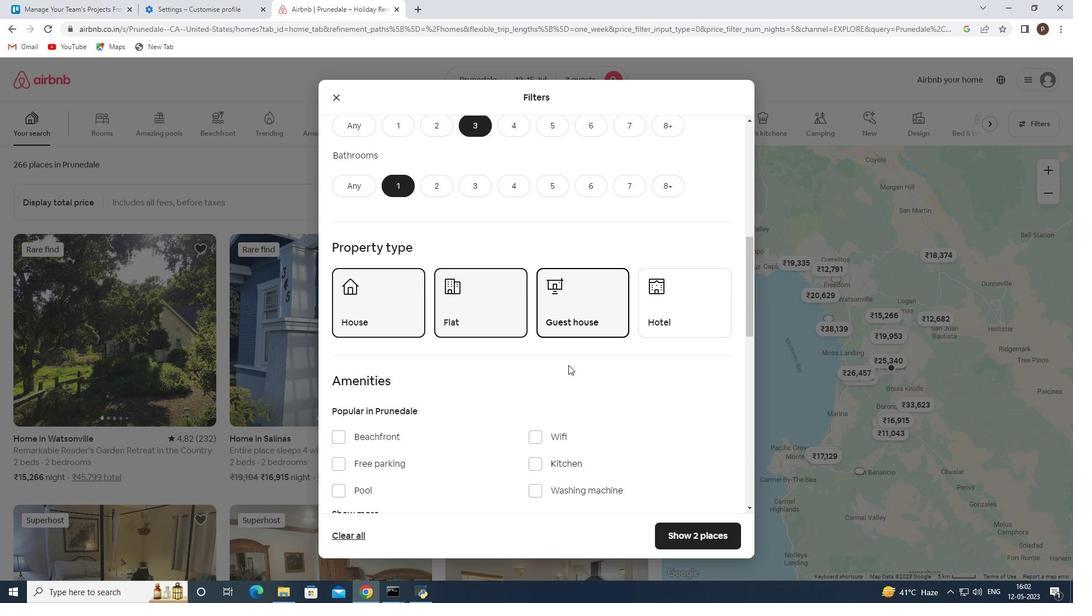 
Action: Mouse scrolled (568, 364) with delta (0, 0)
Screenshot: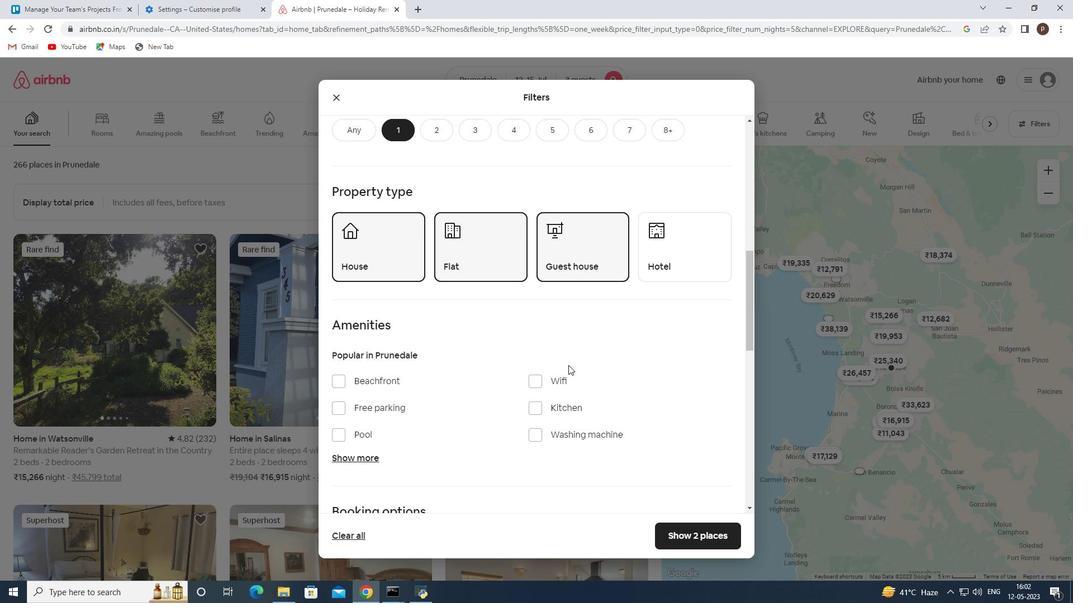 
Action: Mouse scrolled (568, 364) with delta (0, 0)
Screenshot: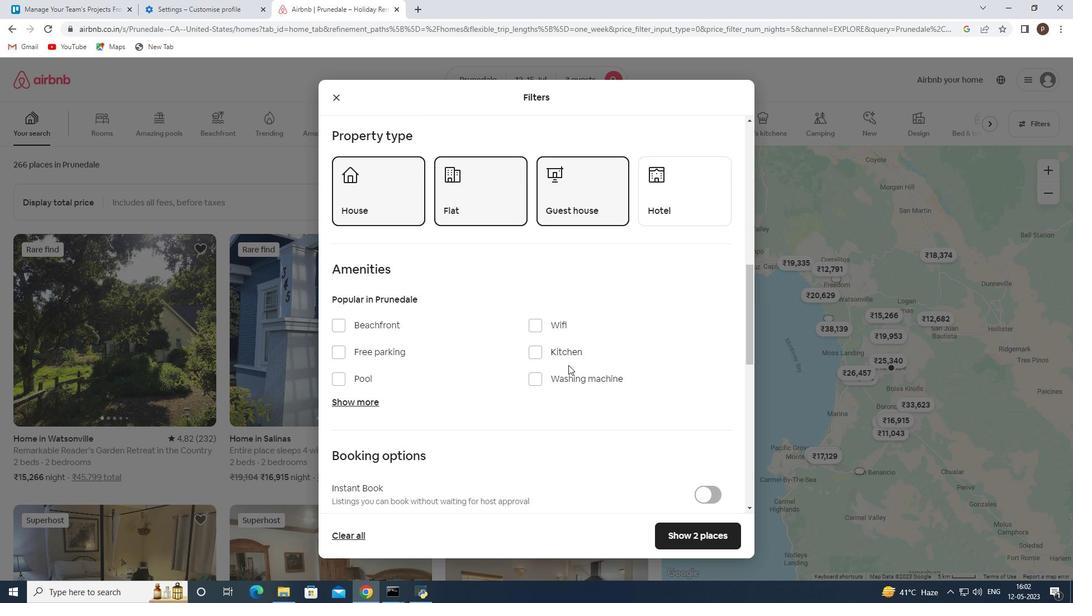
Action: Mouse scrolled (568, 364) with delta (0, 0)
Screenshot: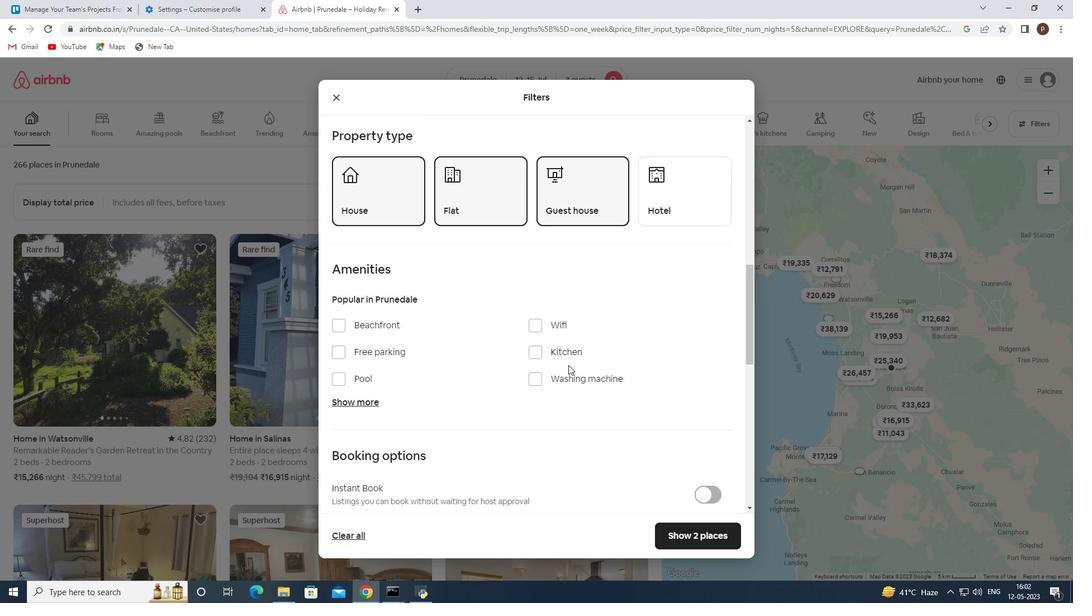 
Action: Mouse moved to (710, 425)
Screenshot: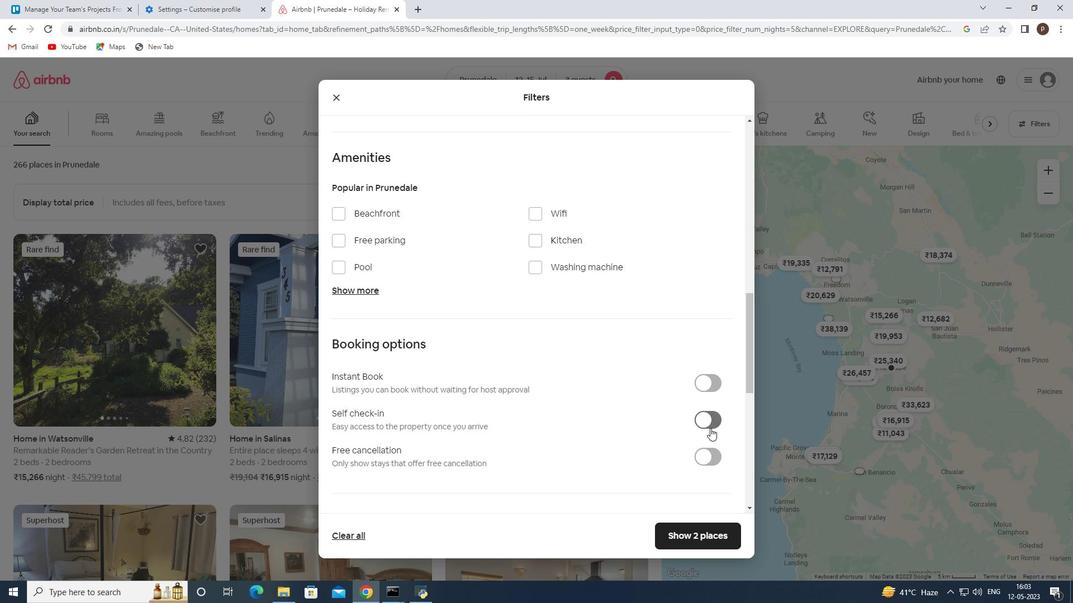 
Action: Mouse pressed left at (710, 425)
Screenshot: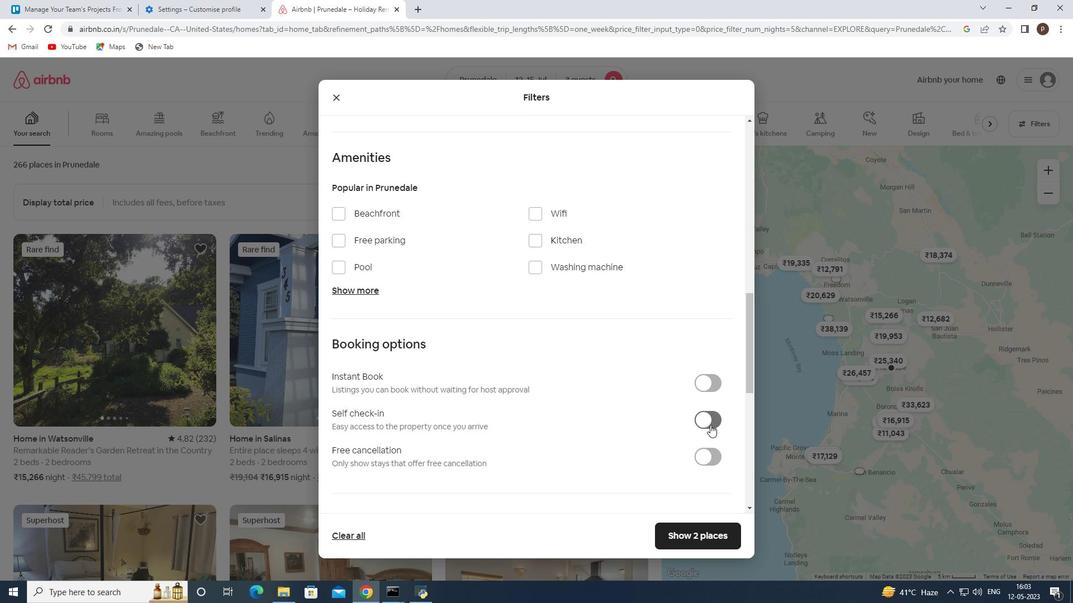 
Action: Mouse moved to (589, 409)
Screenshot: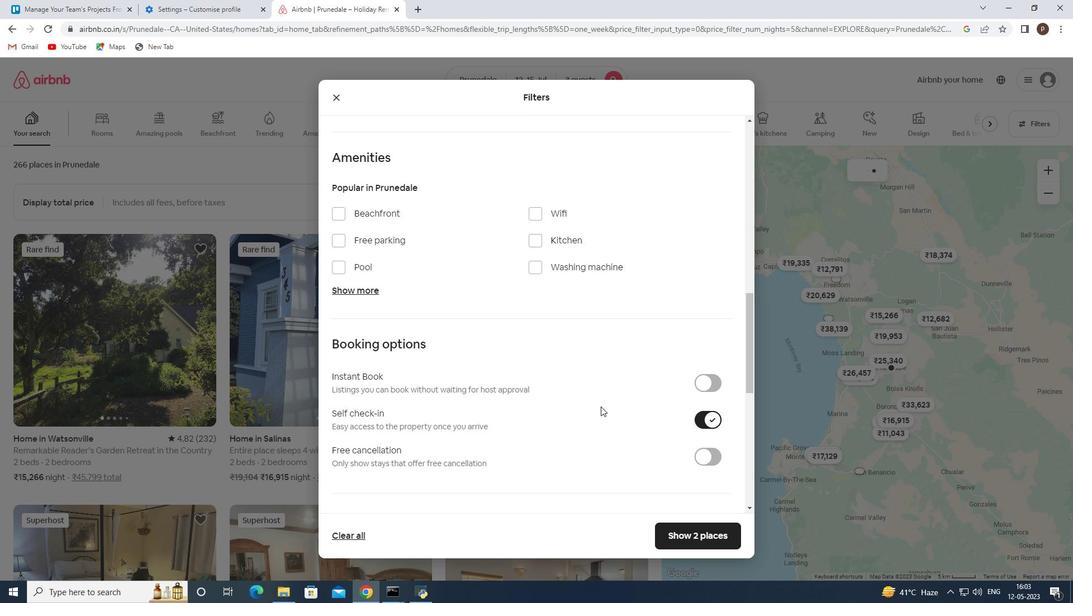 
Action: Mouse scrolled (589, 408) with delta (0, 0)
Screenshot: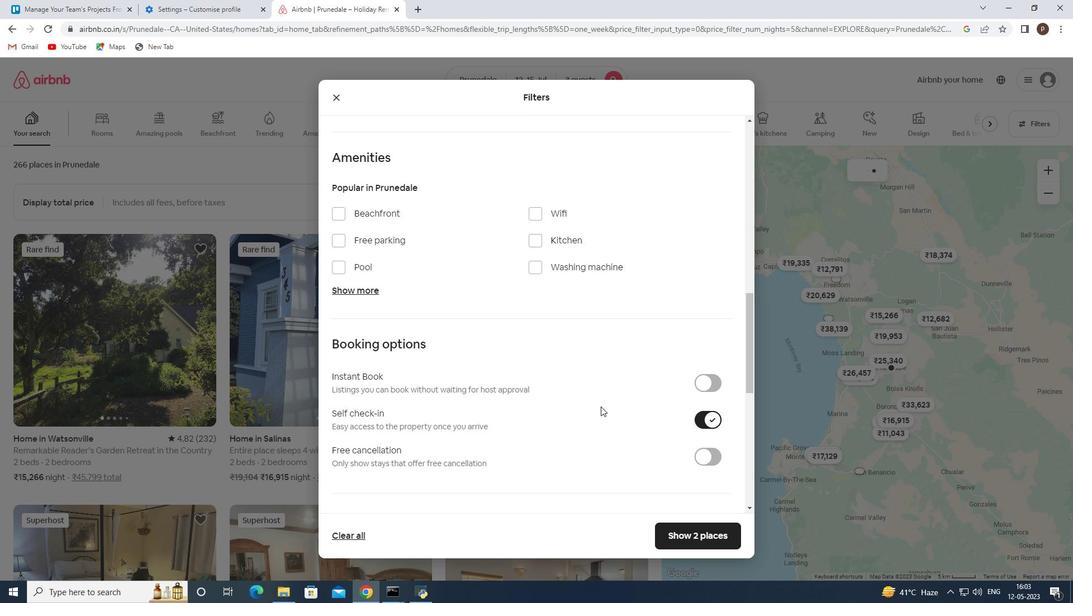 
Action: Mouse moved to (585, 410)
Screenshot: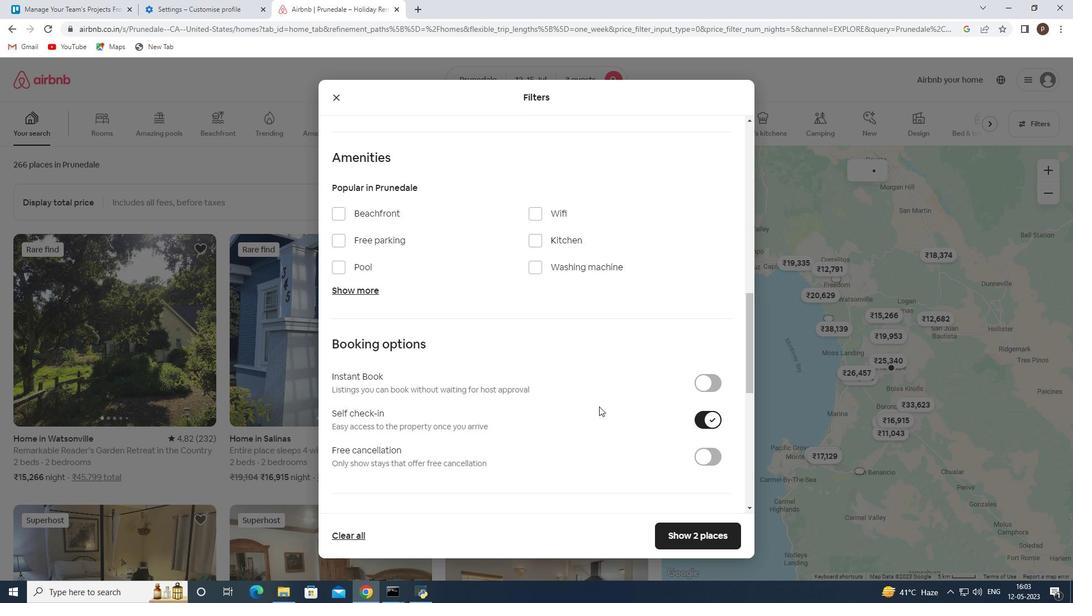 
Action: Mouse scrolled (585, 409) with delta (0, 0)
Screenshot: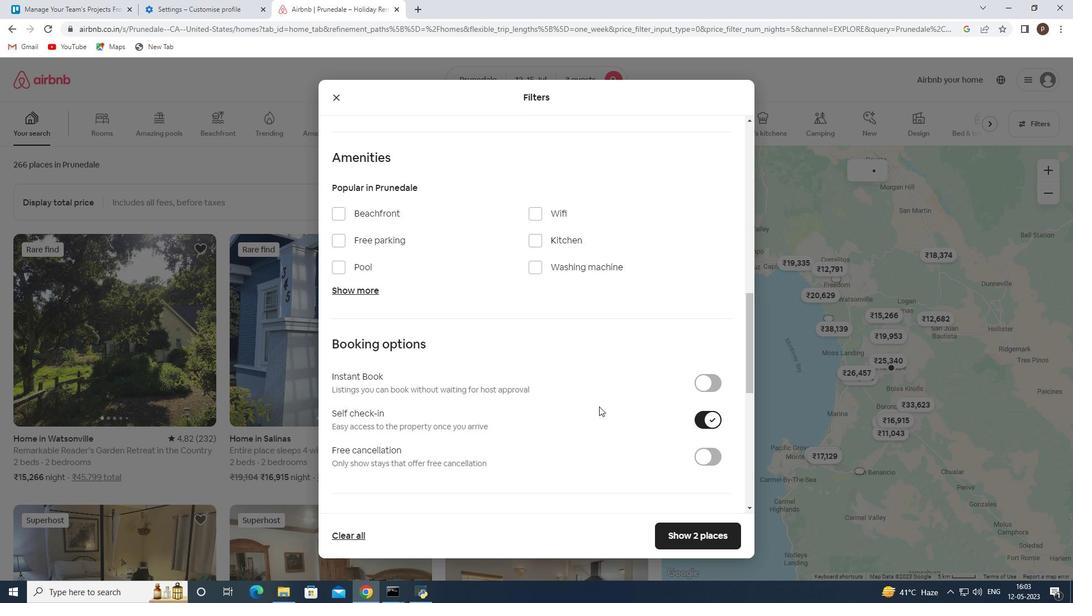
Action: Mouse moved to (581, 411)
Screenshot: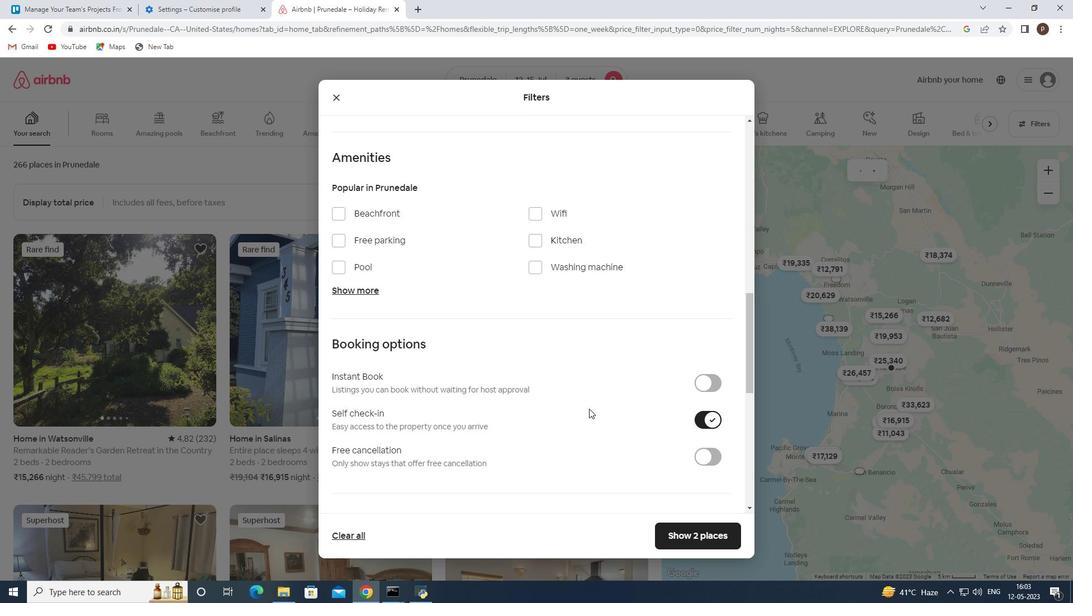
Action: Mouse scrolled (581, 411) with delta (0, 0)
Screenshot: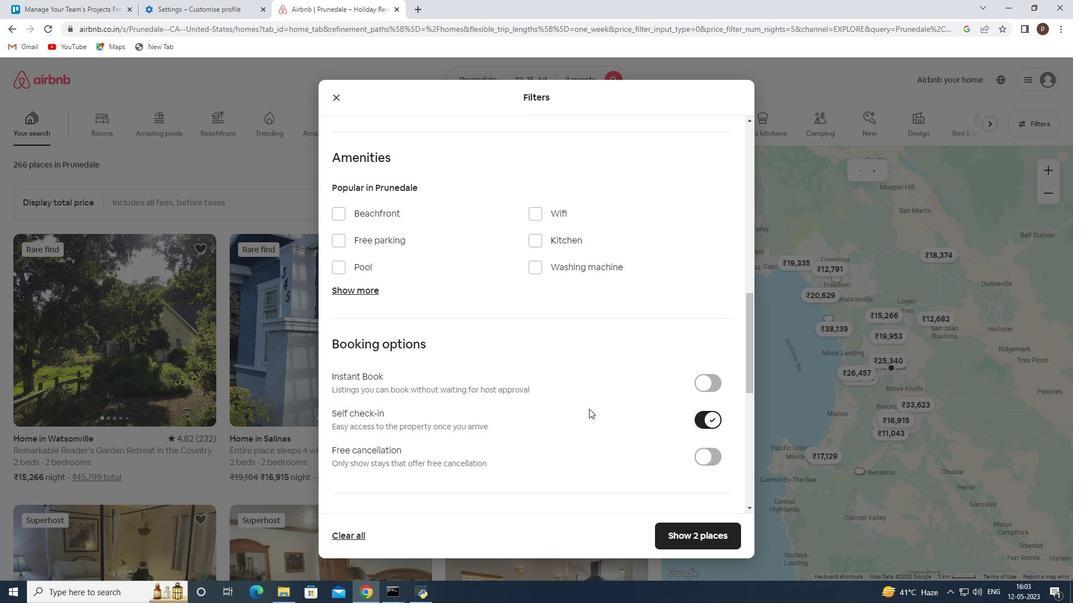 
Action: Mouse moved to (545, 402)
Screenshot: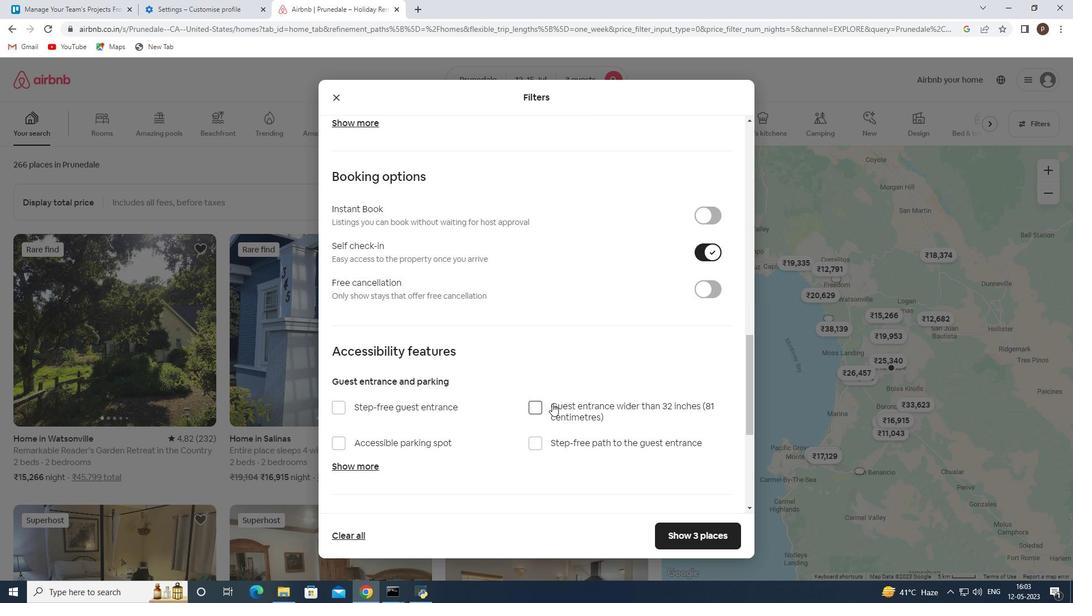 
Action: Mouse scrolled (545, 402) with delta (0, 0)
Screenshot: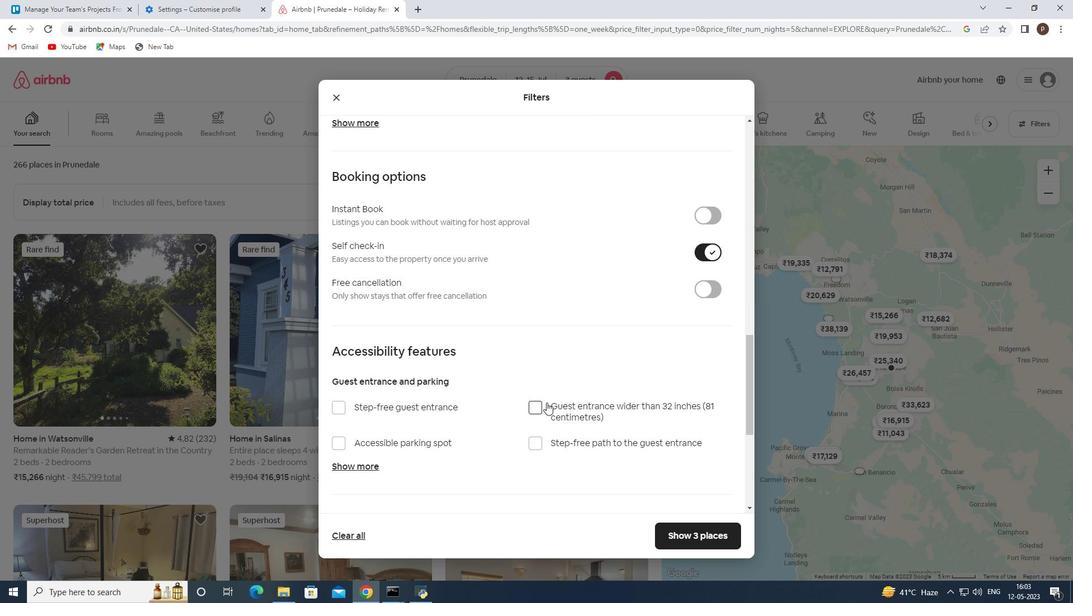 
Action: Mouse scrolled (545, 402) with delta (0, 0)
Screenshot: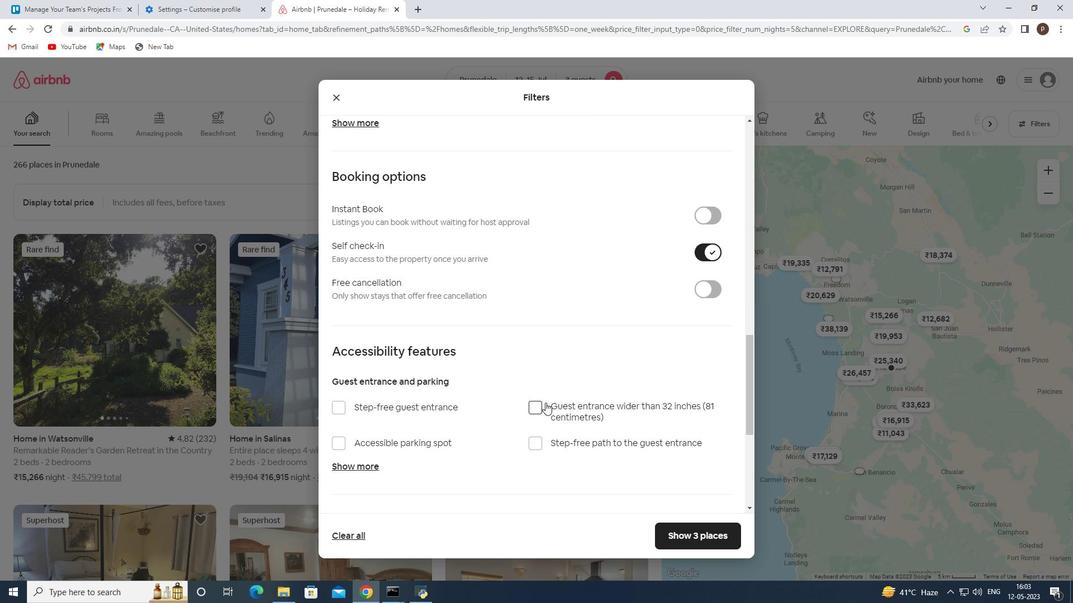 
Action: Mouse scrolled (545, 402) with delta (0, 0)
Screenshot: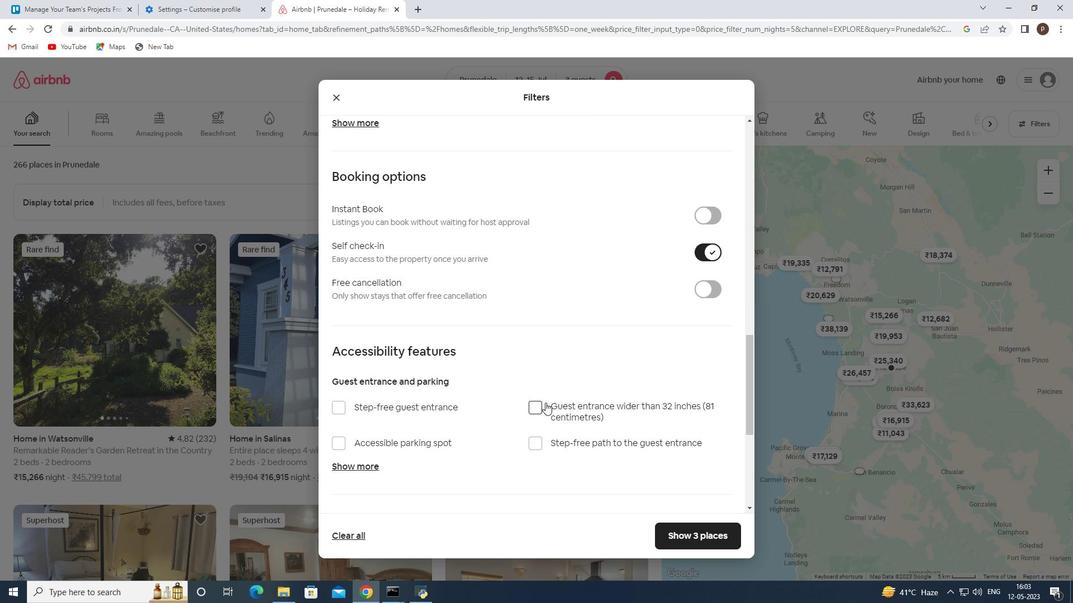 
Action: Mouse scrolled (545, 402) with delta (0, 0)
Screenshot: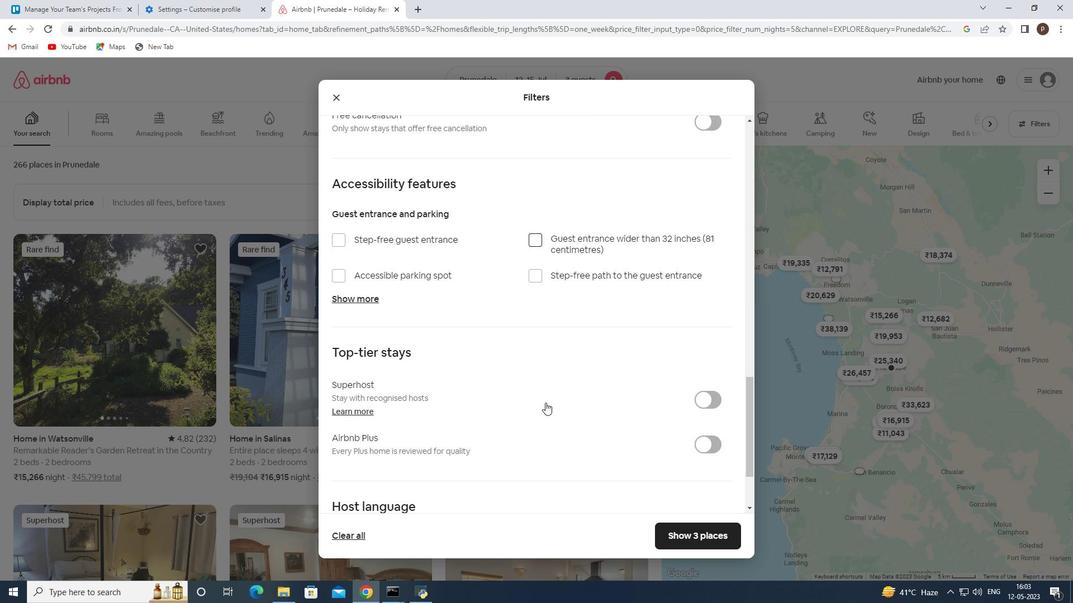 
Action: Mouse scrolled (545, 402) with delta (0, 0)
Screenshot: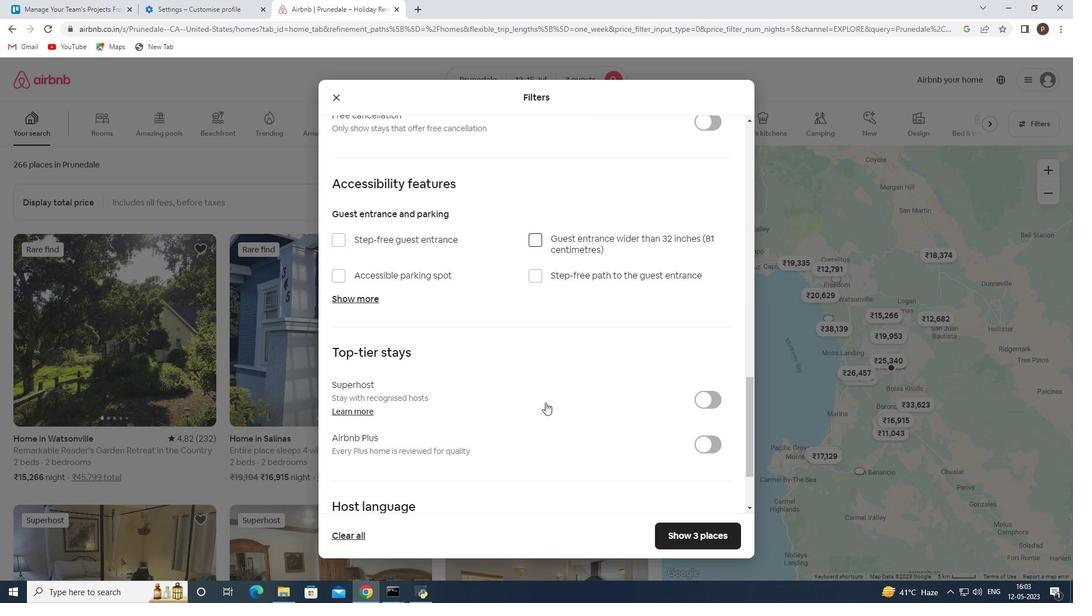 
Action: Mouse scrolled (545, 402) with delta (0, 0)
Screenshot: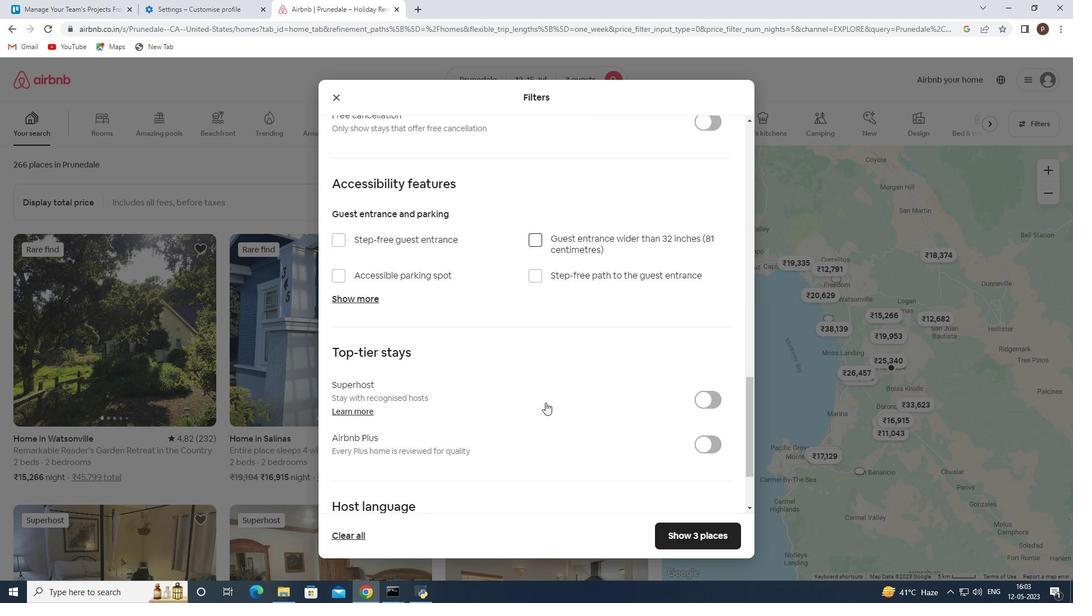 
Action: Mouse scrolled (545, 402) with delta (0, 0)
Screenshot: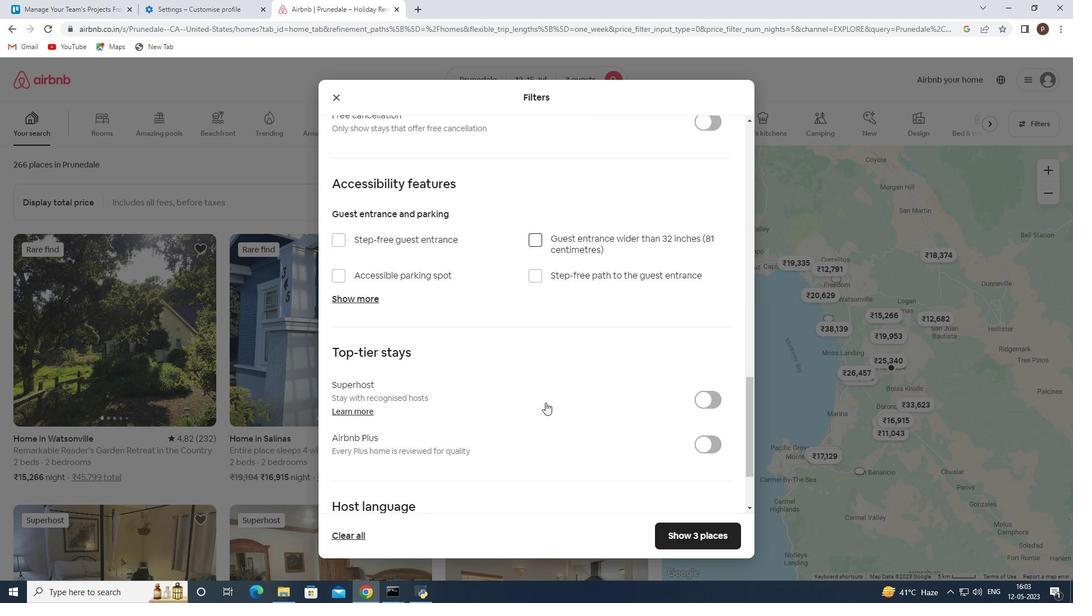 
Action: Mouse scrolled (545, 402) with delta (0, 0)
Screenshot: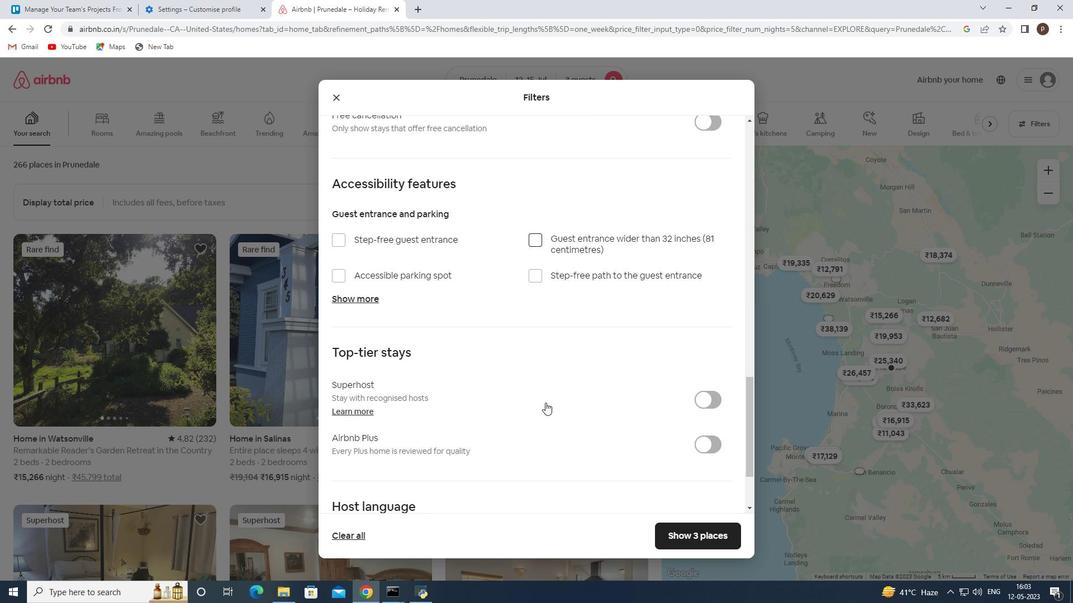 
Action: Mouse scrolled (545, 402) with delta (0, 0)
Screenshot: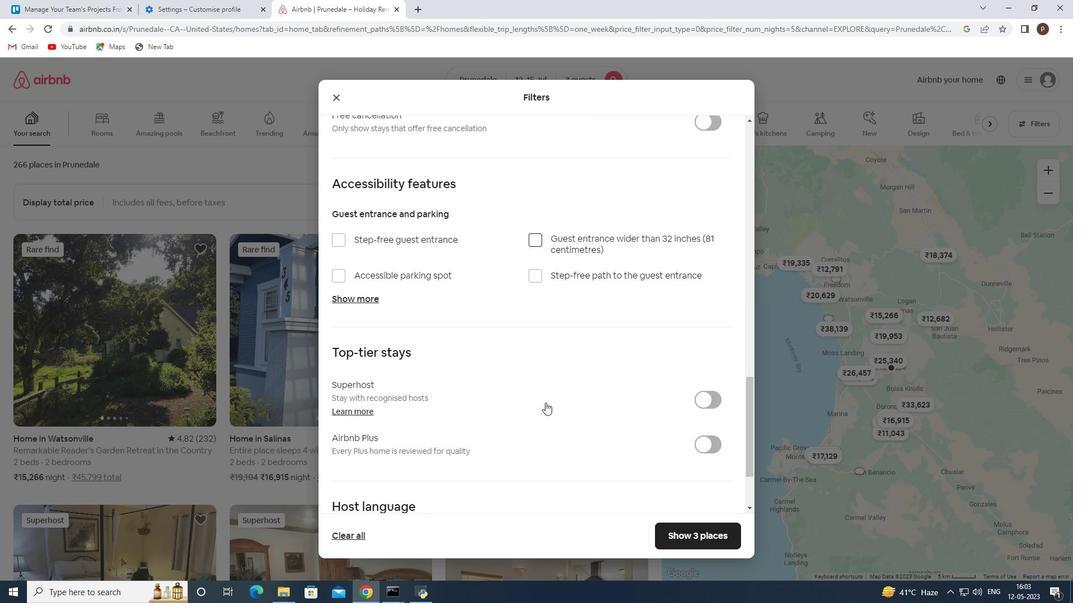 
Action: Mouse scrolled (545, 402) with delta (0, 0)
Screenshot: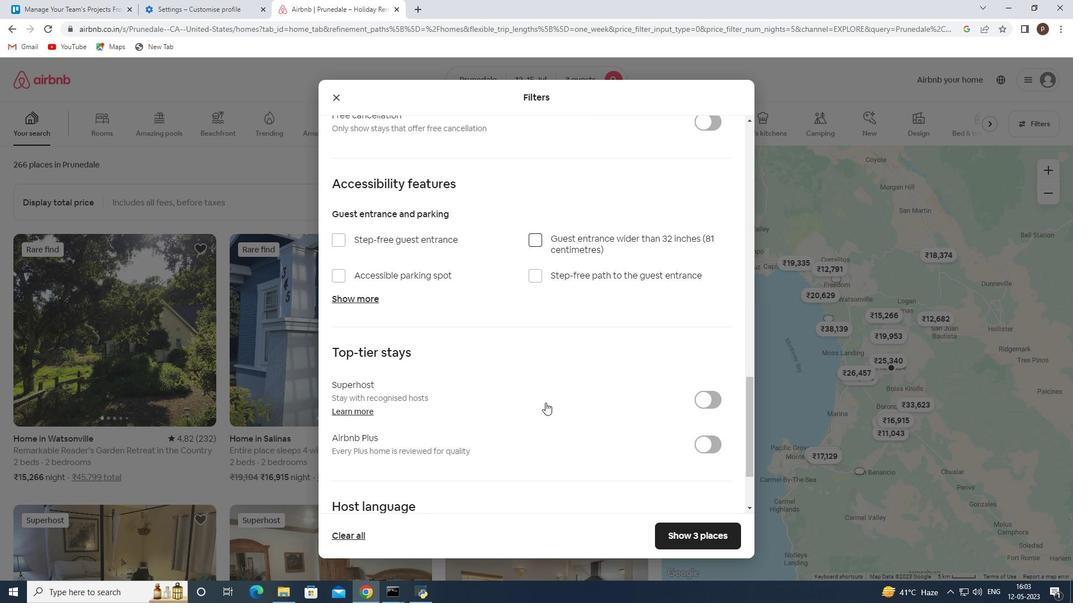 
Action: Mouse scrolled (545, 402) with delta (0, 0)
Screenshot: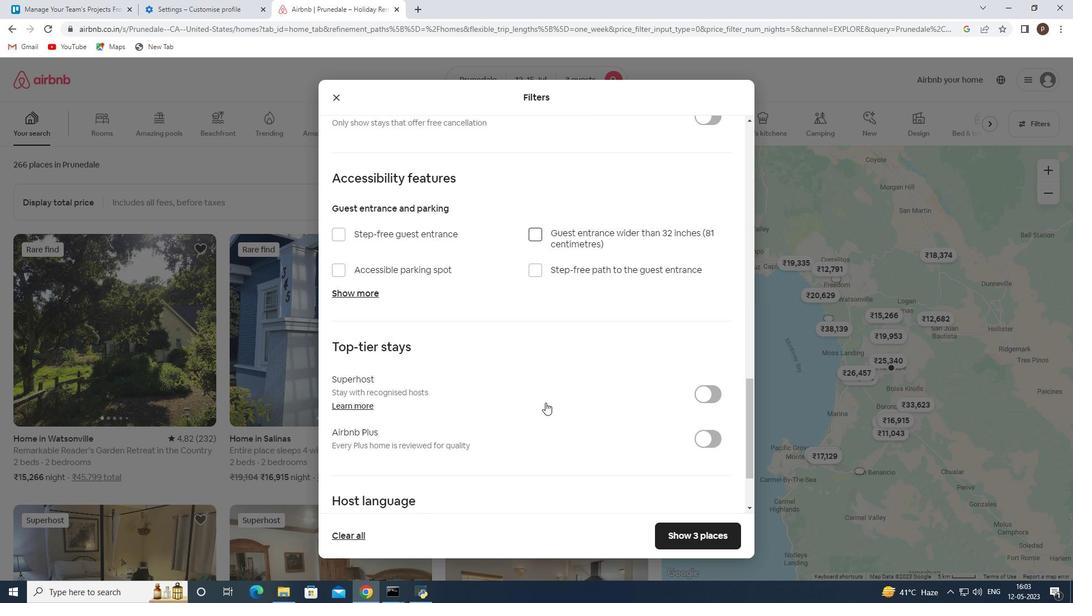 
Action: Mouse moved to (342, 433)
Screenshot: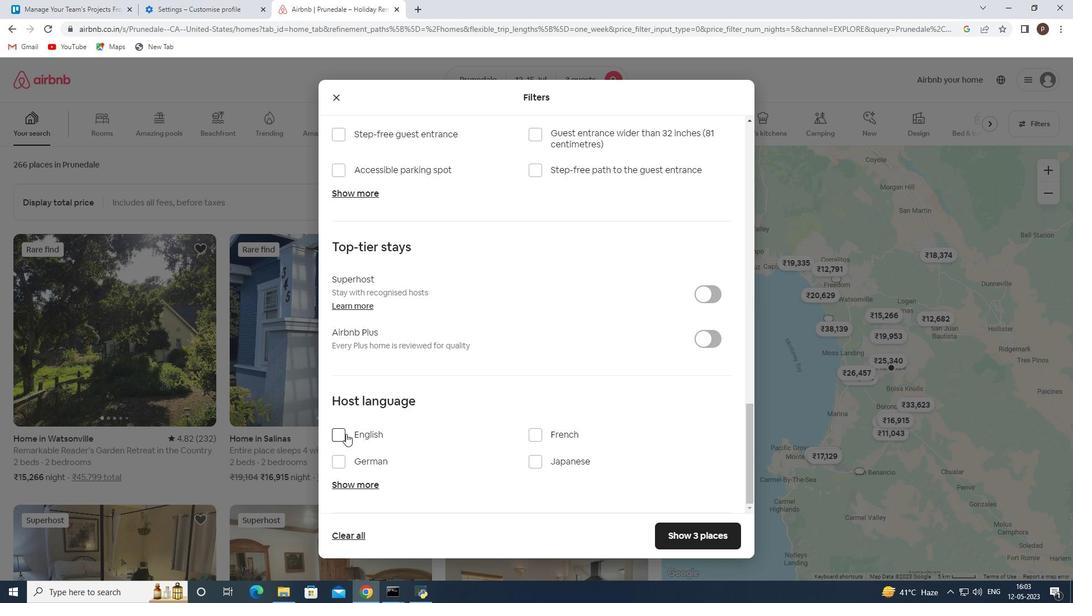
Action: Mouse pressed left at (342, 433)
Screenshot: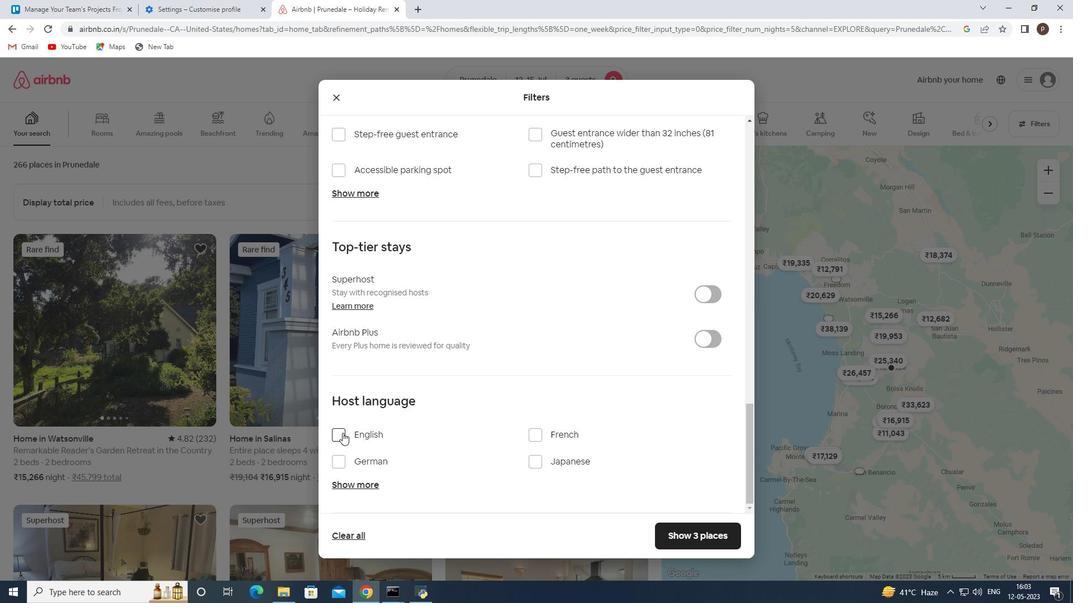 
Action: Mouse moved to (689, 533)
Screenshot: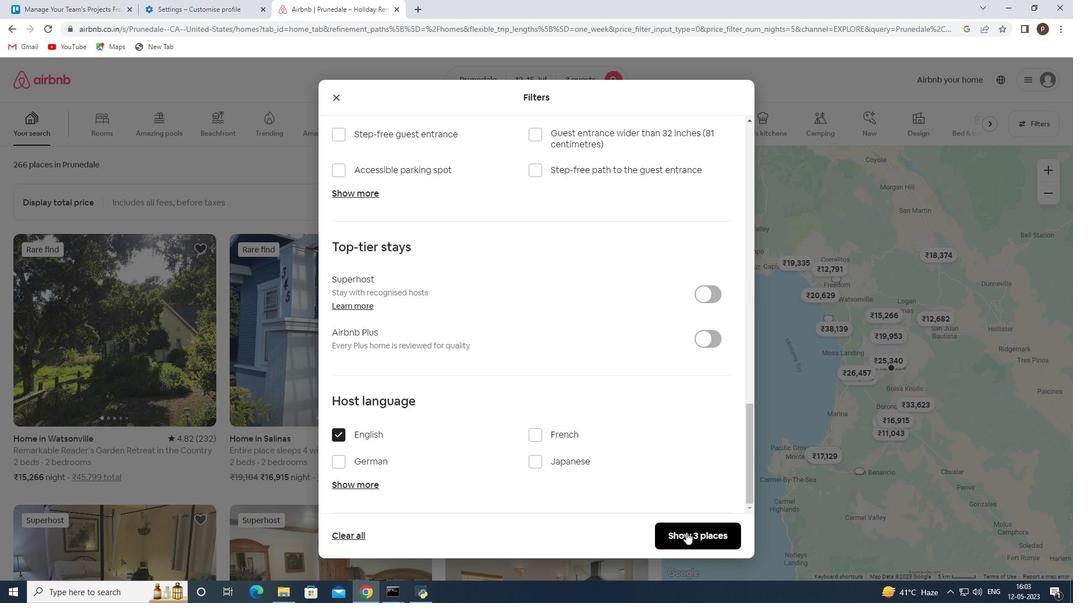 
Action: Mouse pressed left at (689, 533)
Screenshot: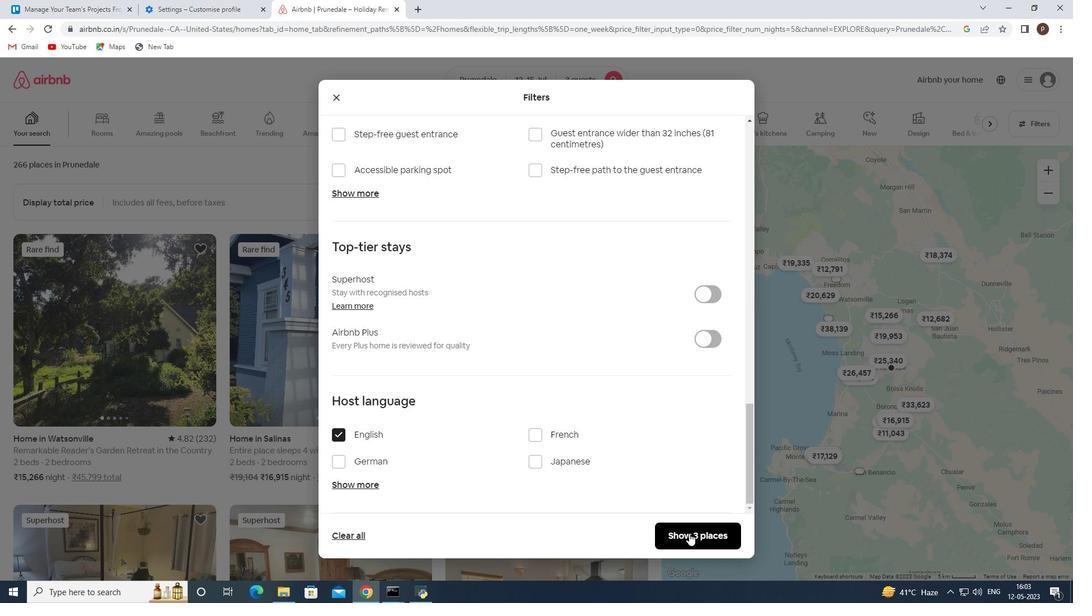 
